 Task: Search one way flight ticket for 5 adults, 2 children, 1 infant in seat and 1 infant on lap in economy from Mosinee: Central Wisconsin Airport to Laramie: Laramie Regional Airport on 5-3-2023. Choice of flights is Emirates. Number of bags: 1 carry on bag. Price is upto 78000. Outbound departure time preference is 14:15.
Action: Mouse moved to (386, 333)
Screenshot: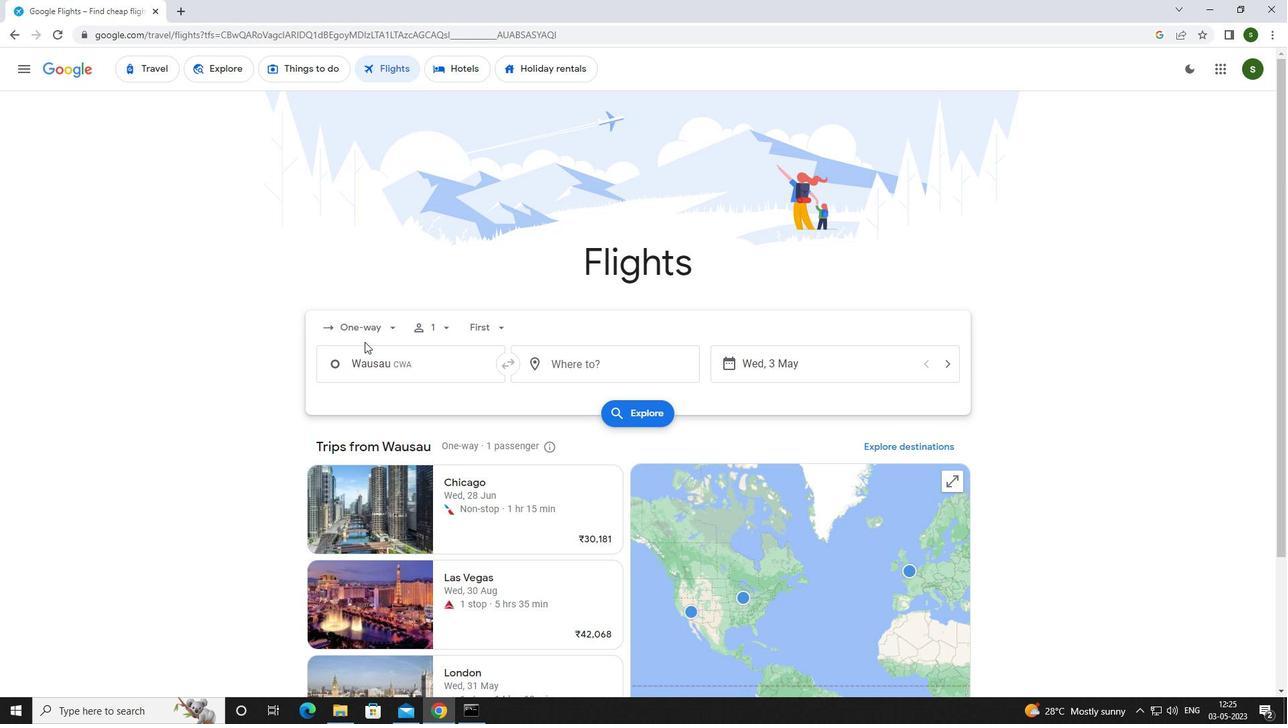 
Action: Mouse pressed left at (386, 333)
Screenshot: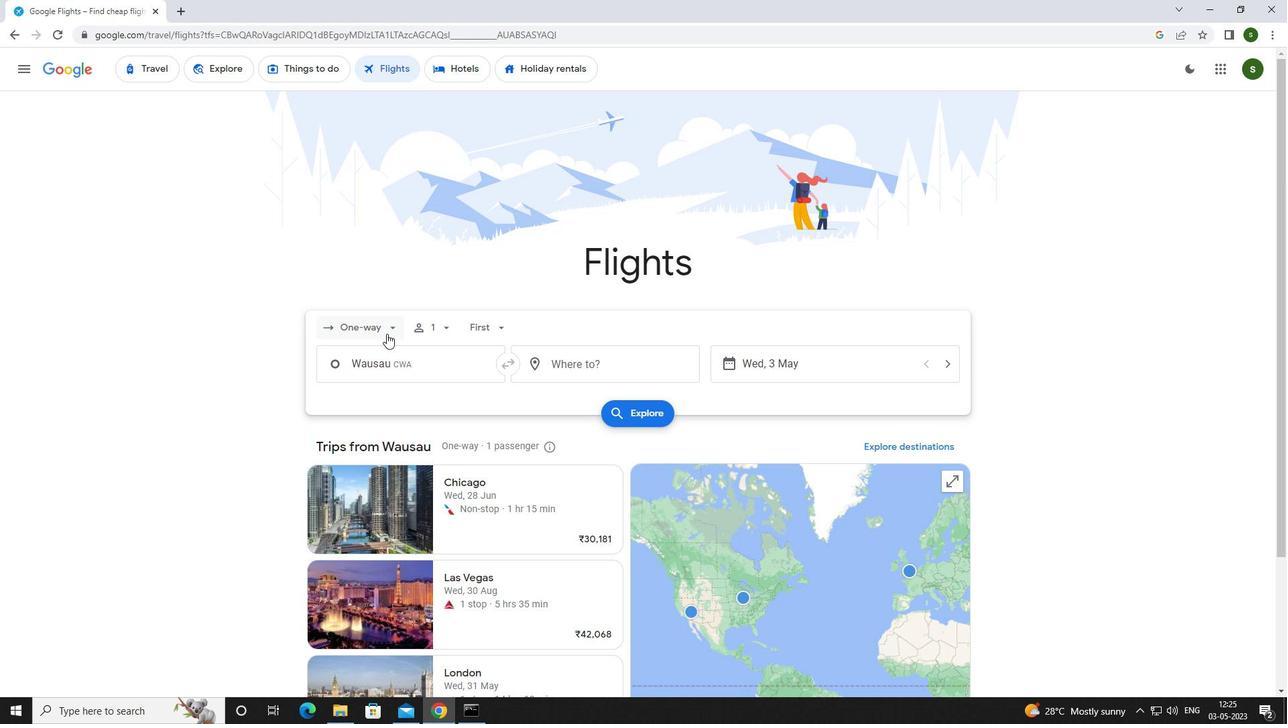 
Action: Mouse moved to (385, 390)
Screenshot: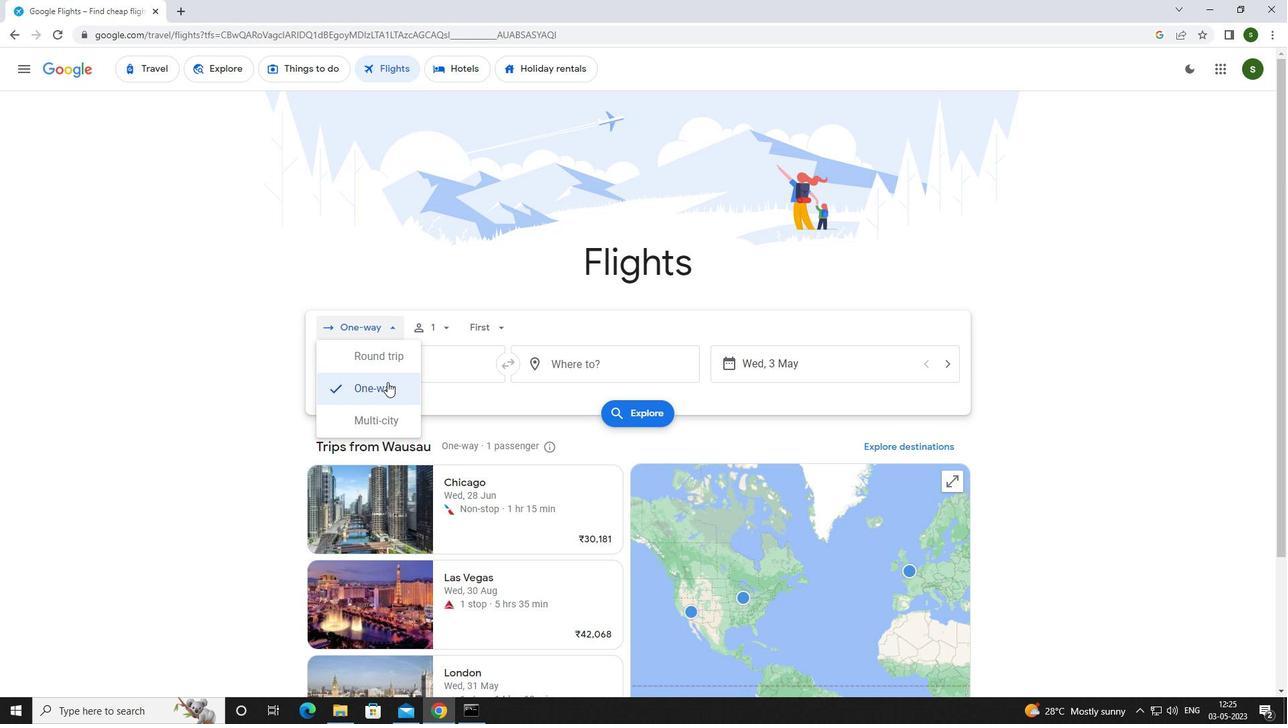 
Action: Mouse pressed left at (385, 390)
Screenshot: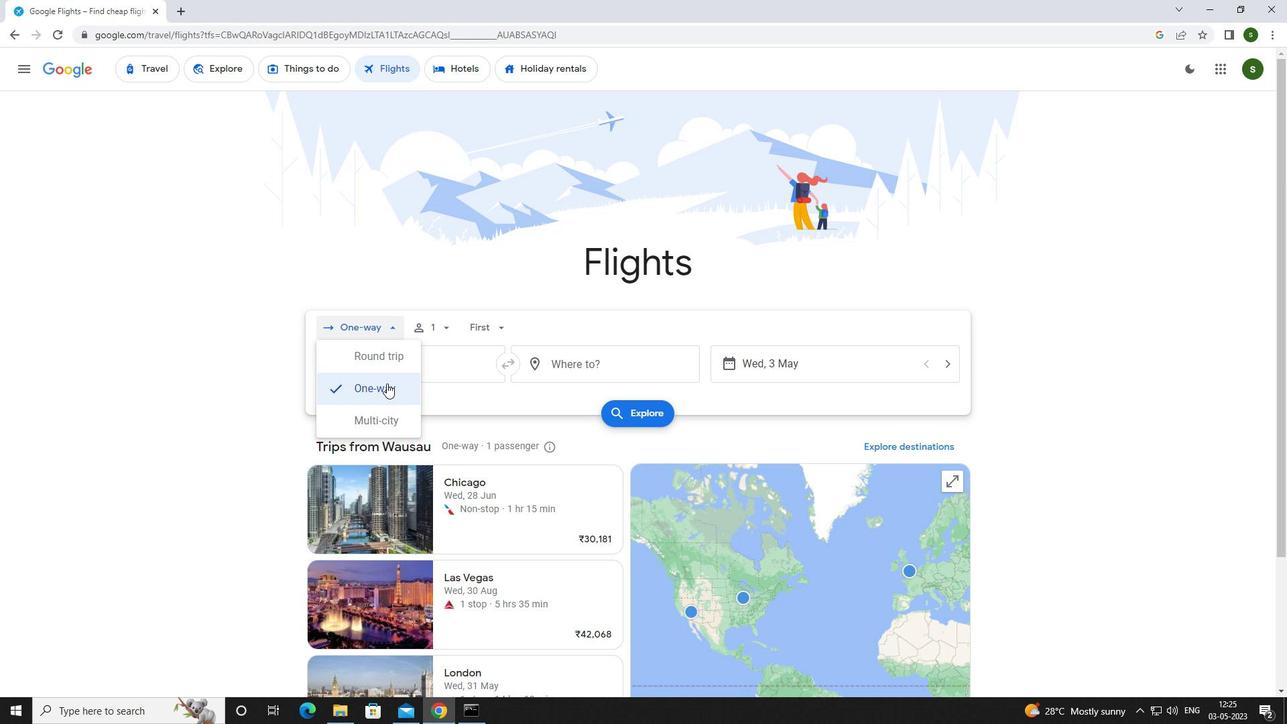 
Action: Mouse moved to (442, 327)
Screenshot: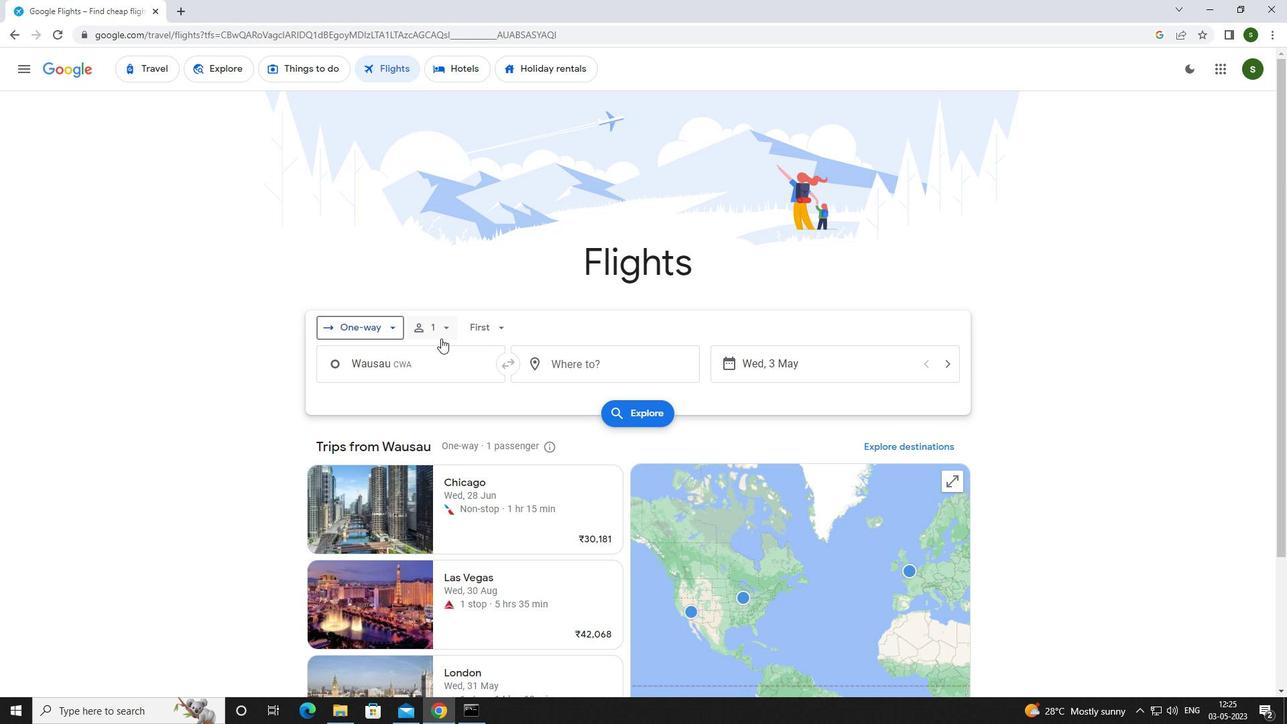
Action: Mouse pressed left at (442, 327)
Screenshot: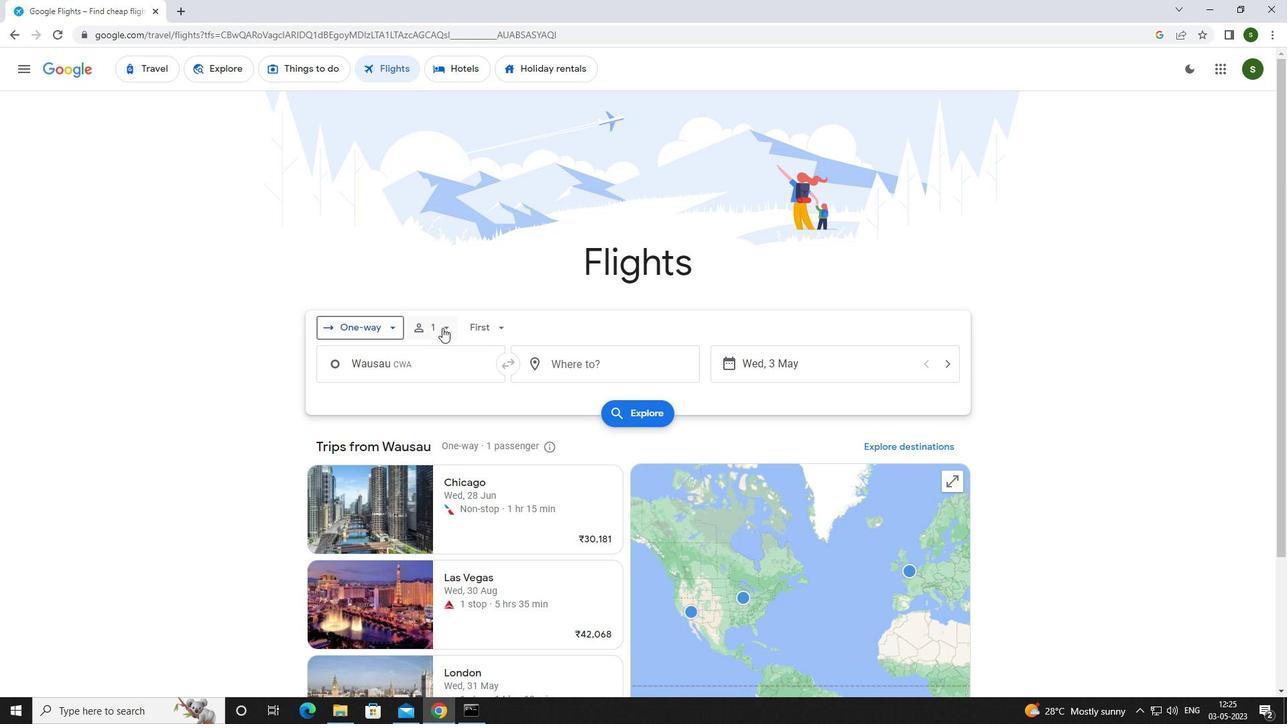 
Action: Mouse moved to (545, 360)
Screenshot: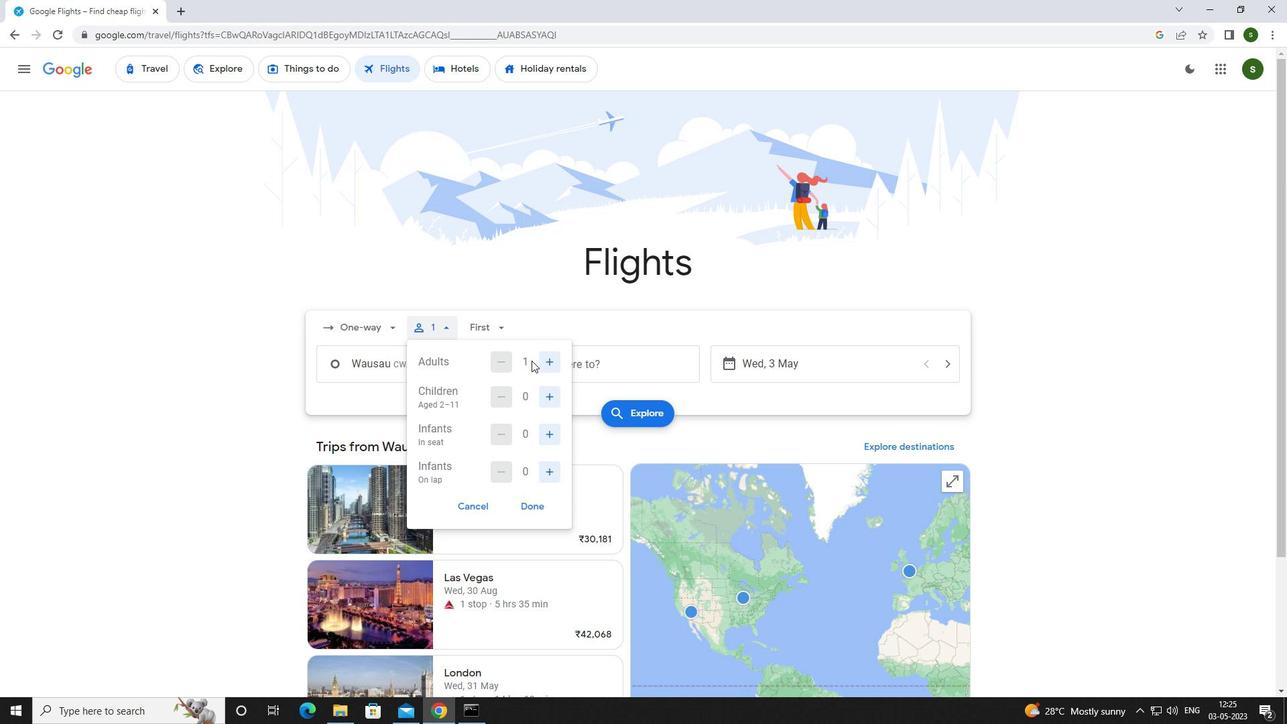 
Action: Mouse pressed left at (545, 360)
Screenshot: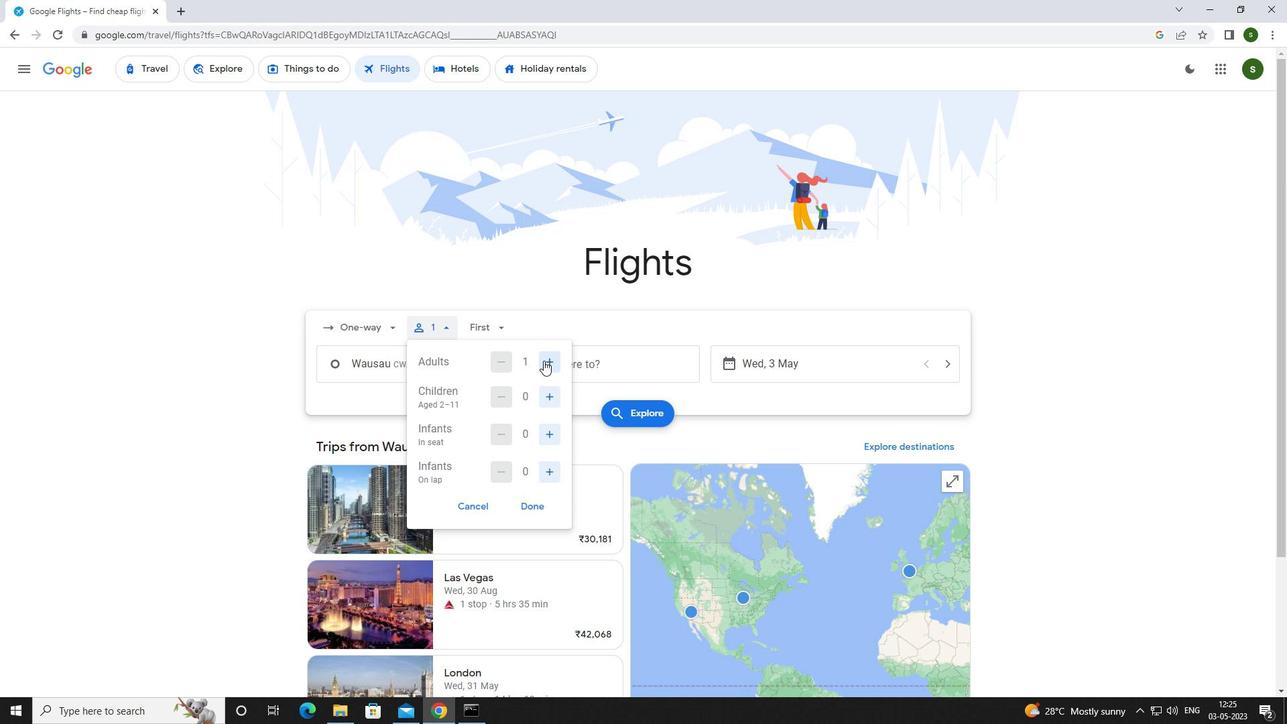
Action: Mouse pressed left at (545, 360)
Screenshot: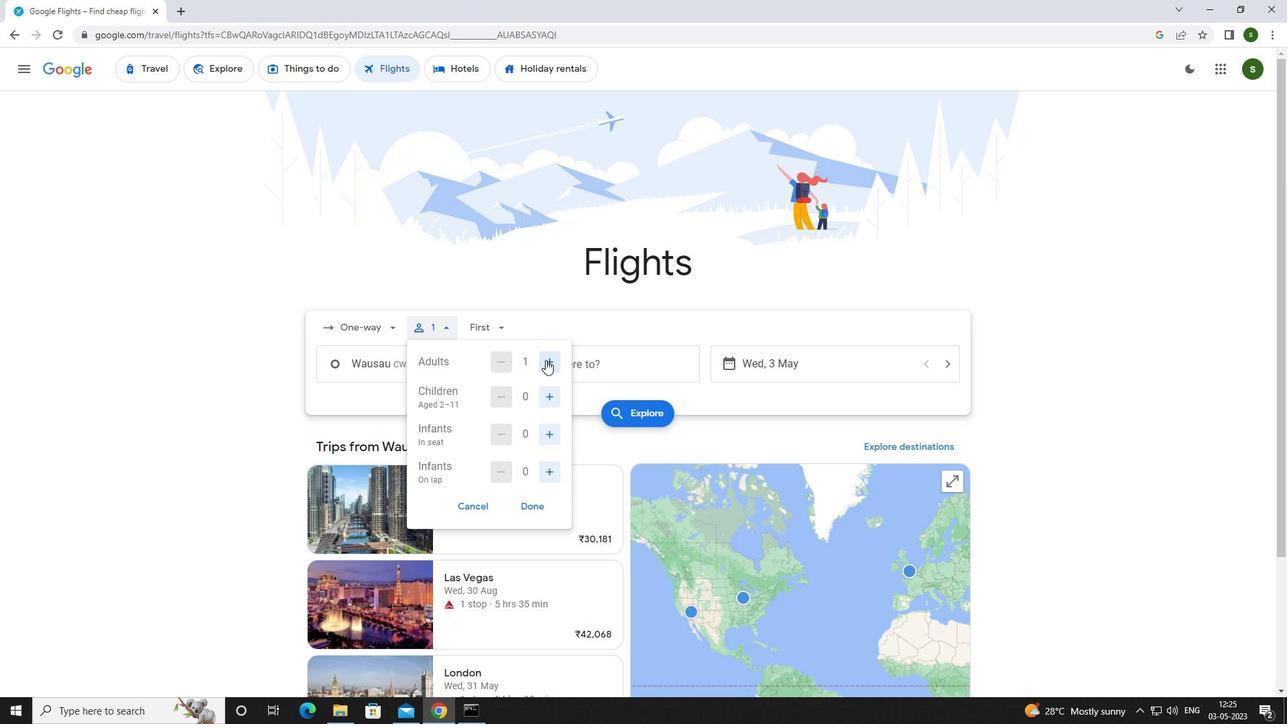 
Action: Mouse pressed left at (545, 360)
Screenshot: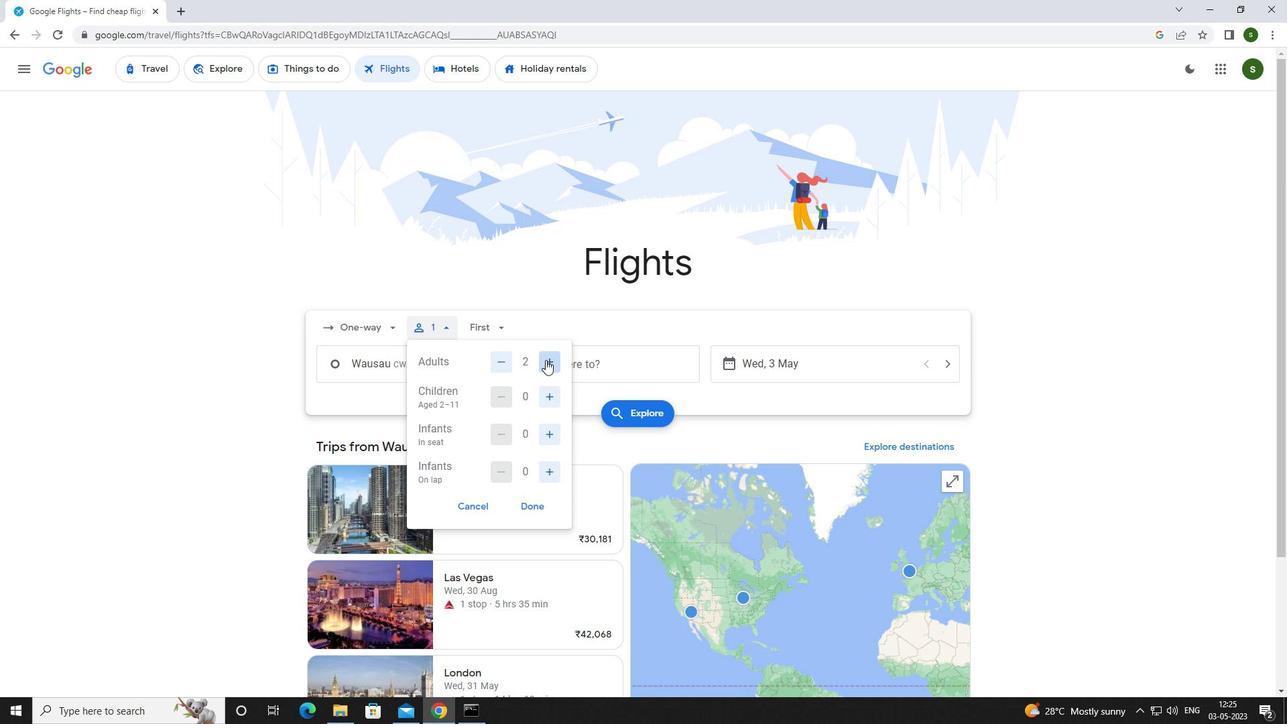 
Action: Mouse pressed left at (545, 360)
Screenshot: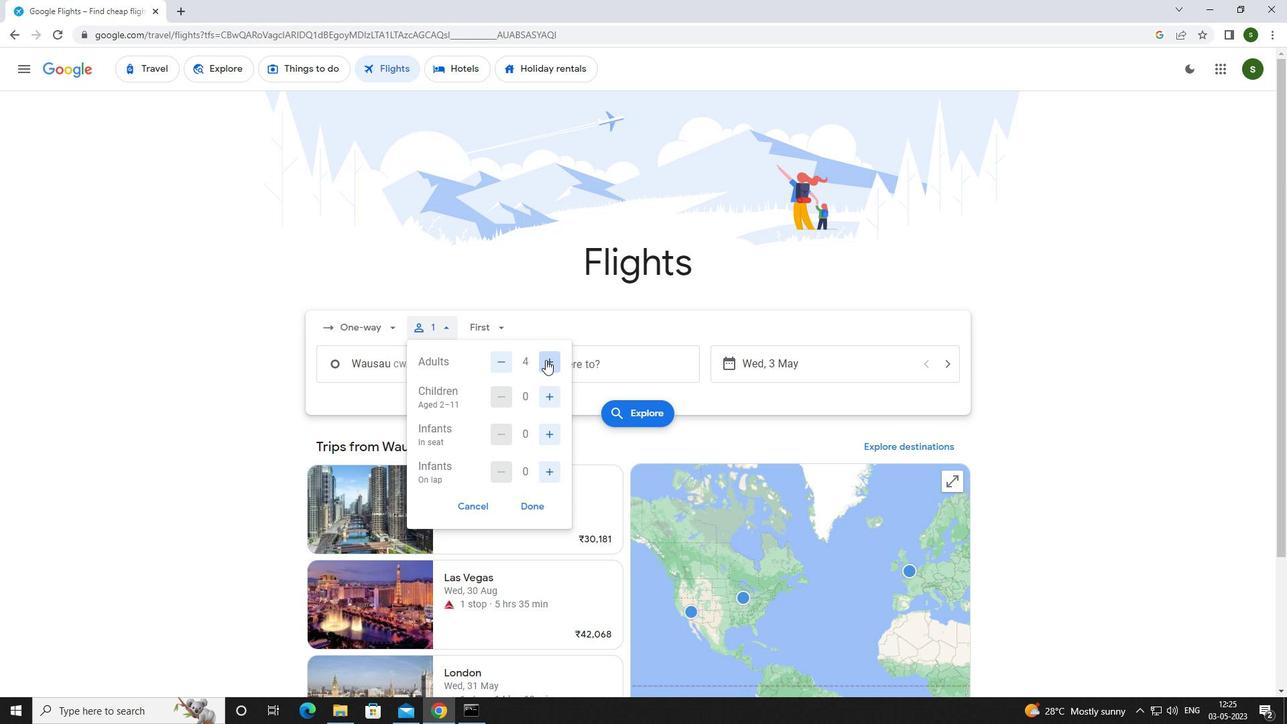 
Action: Mouse moved to (549, 393)
Screenshot: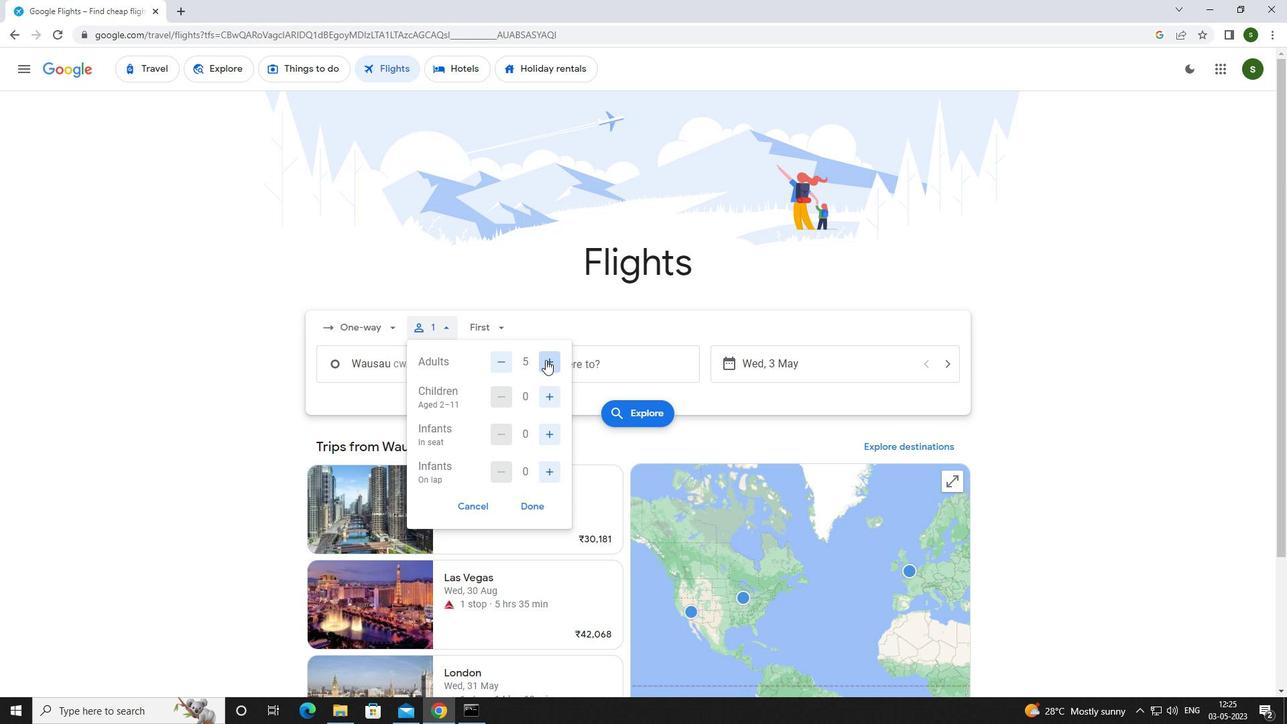 
Action: Mouse pressed left at (549, 393)
Screenshot: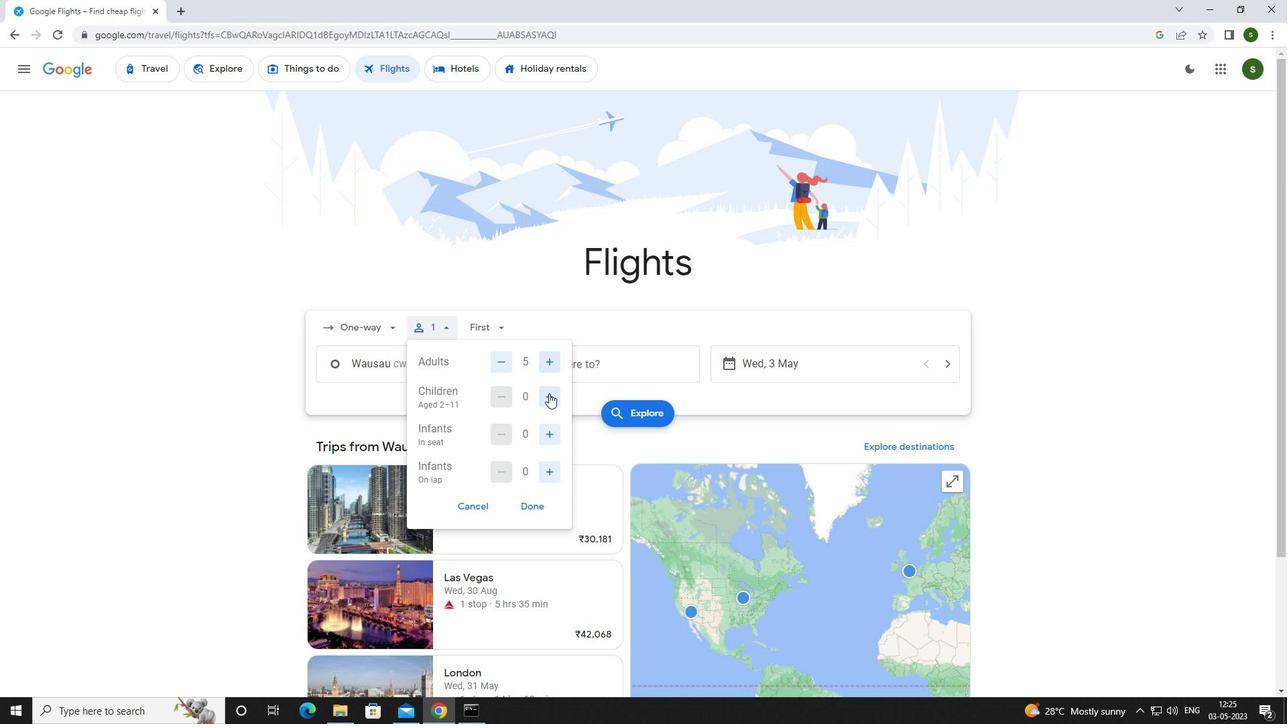 
Action: Mouse pressed left at (549, 393)
Screenshot: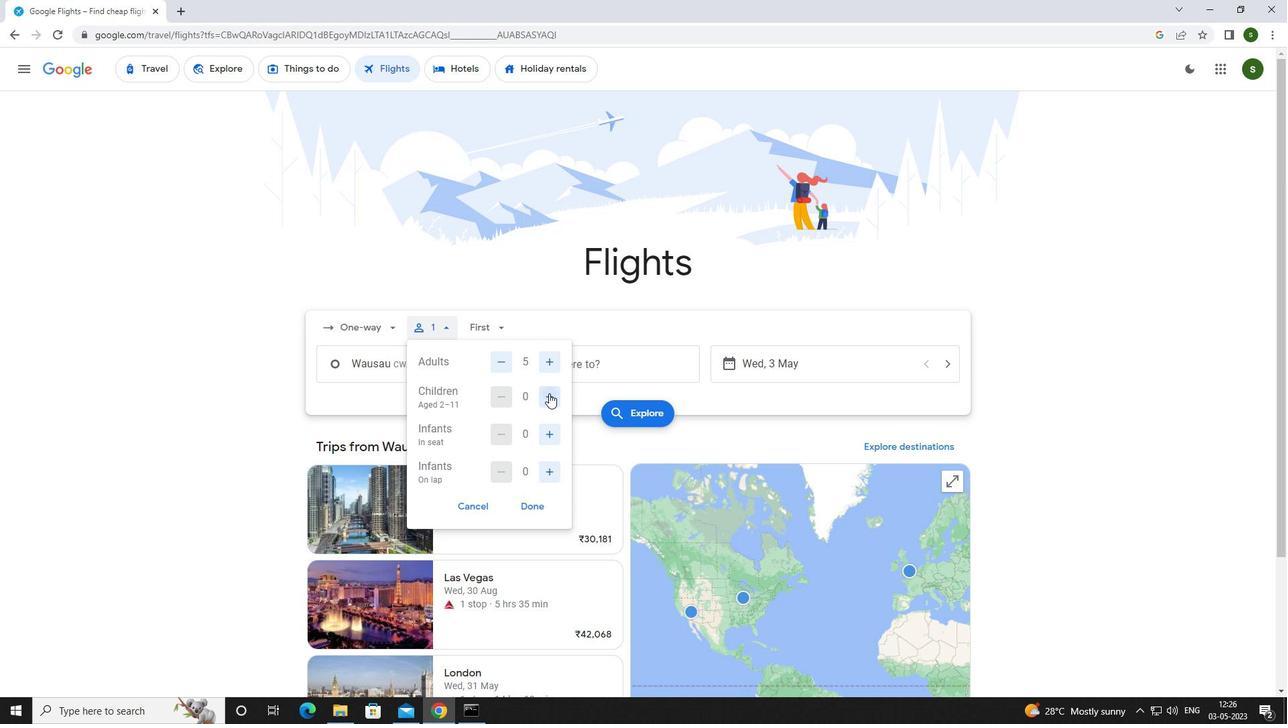 
Action: Mouse moved to (545, 431)
Screenshot: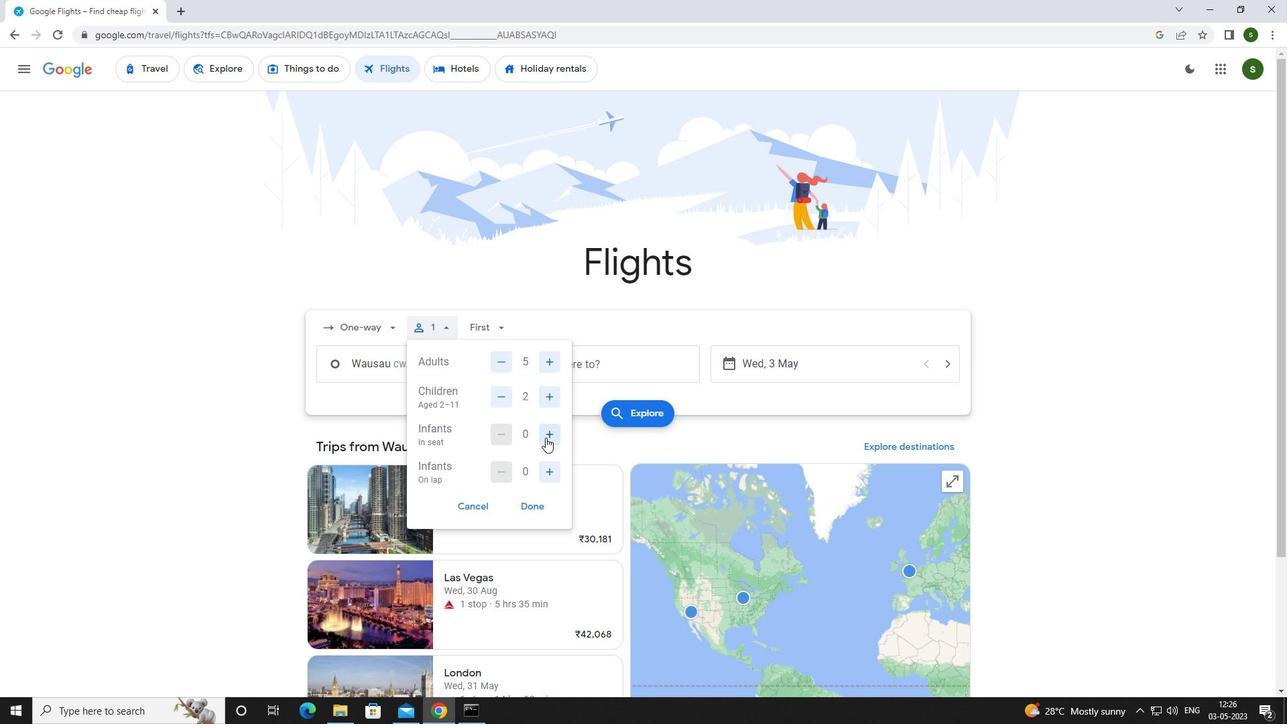 
Action: Mouse pressed left at (545, 431)
Screenshot: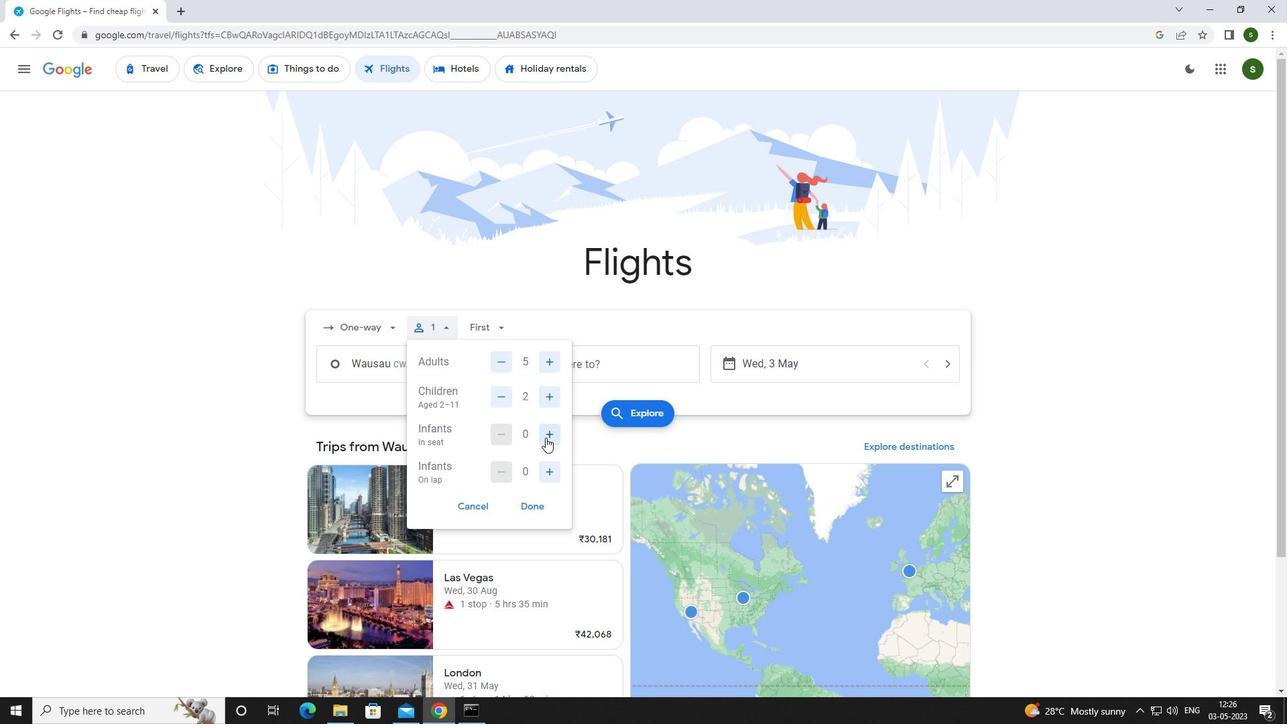 
Action: Mouse moved to (549, 468)
Screenshot: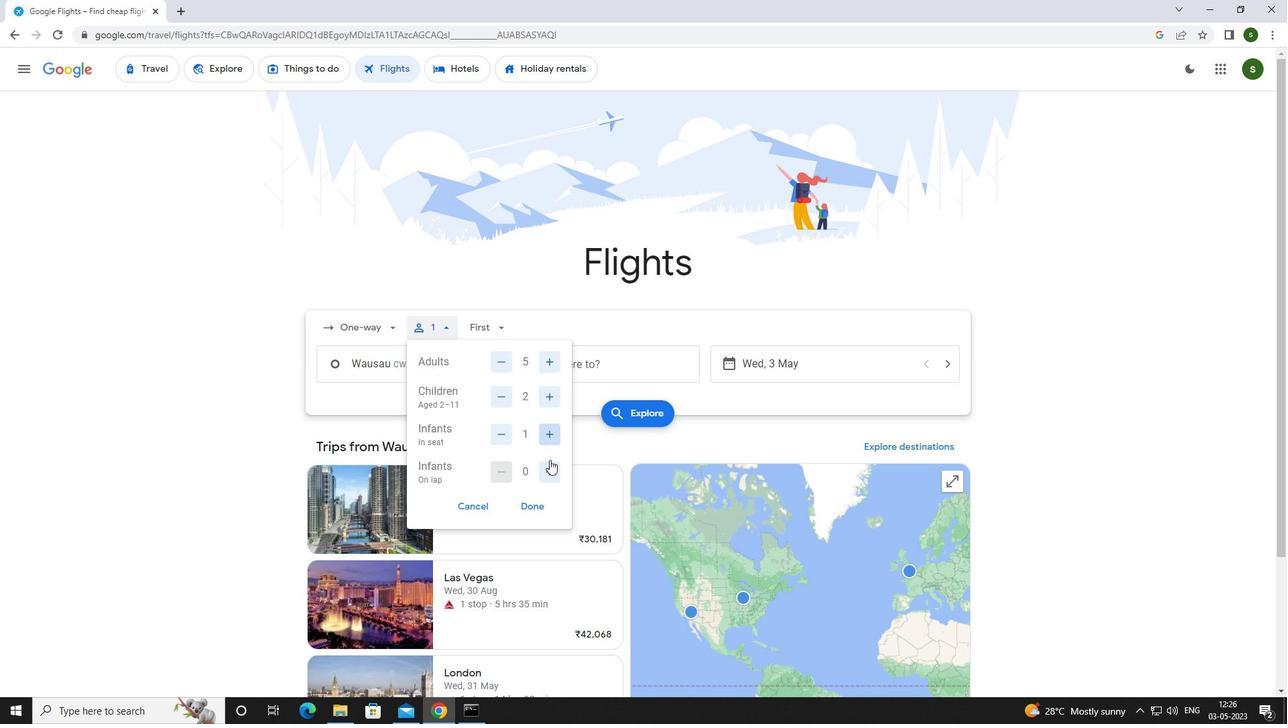 
Action: Mouse pressed left at (549, 468)
Screenshot: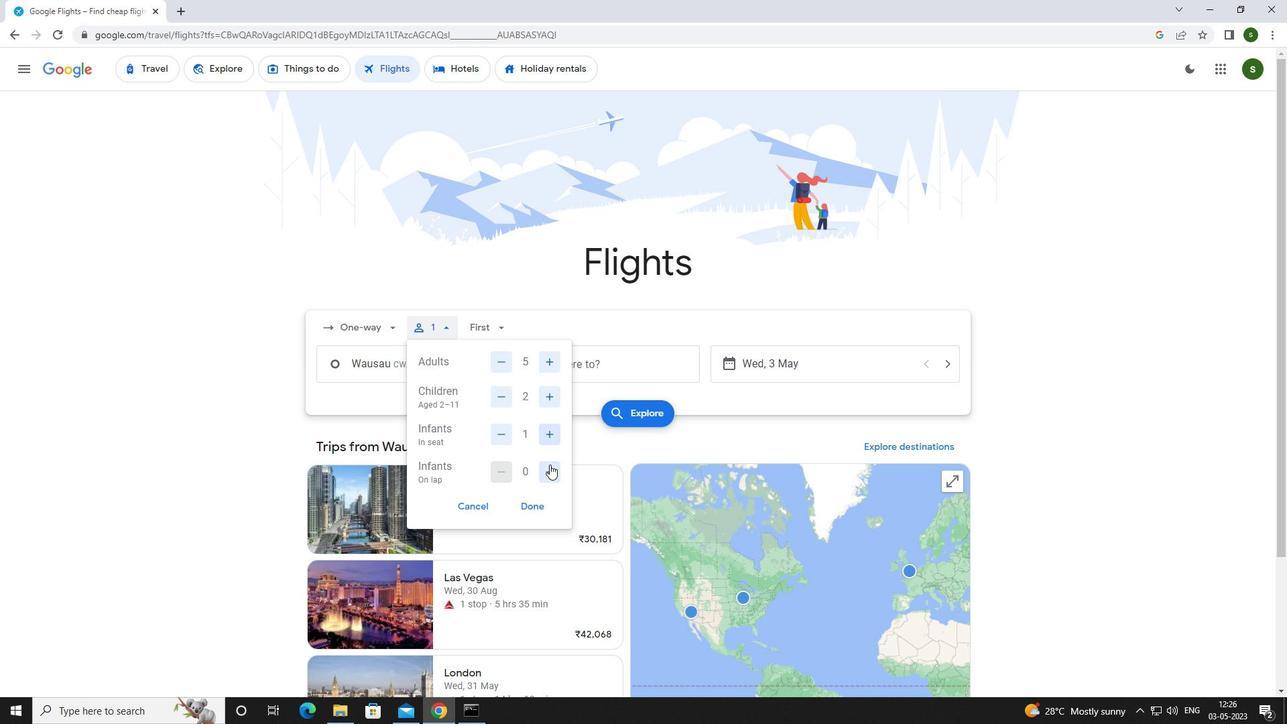 
Action: Mouse moved to (506, 327)
Screenshot: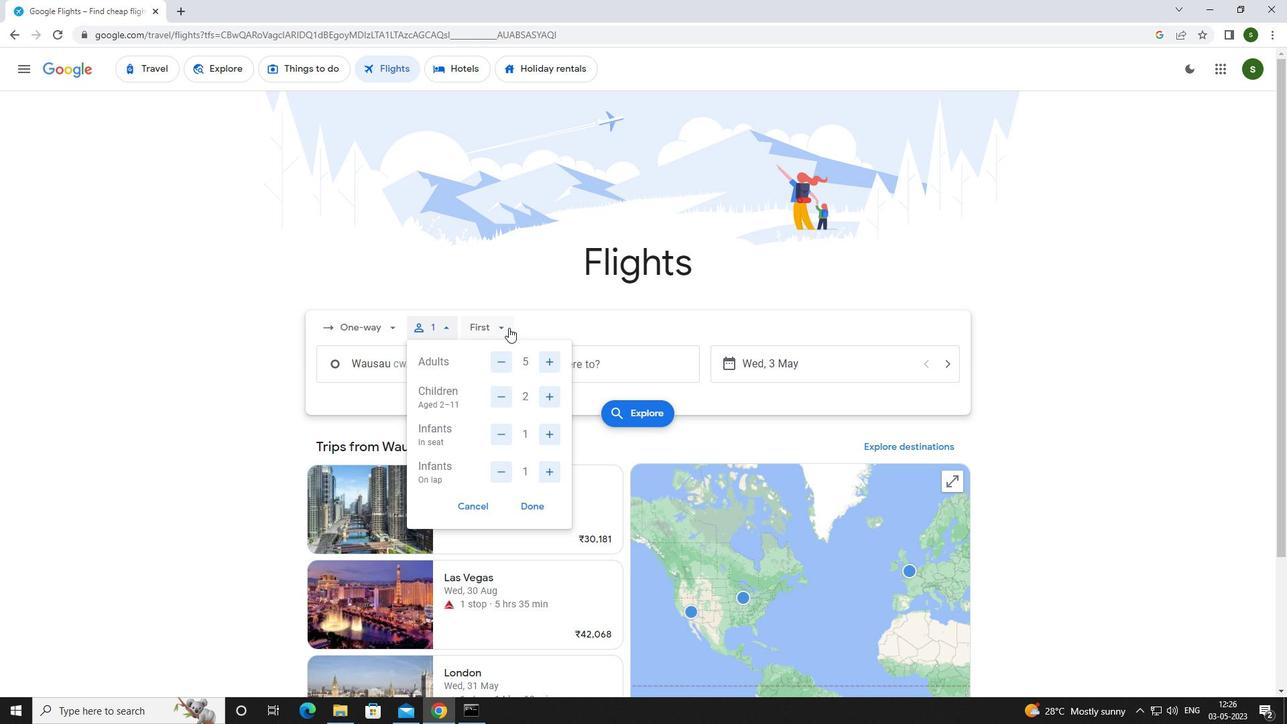 
Action: Mouse pressed left at (506, 327)
Screenshot: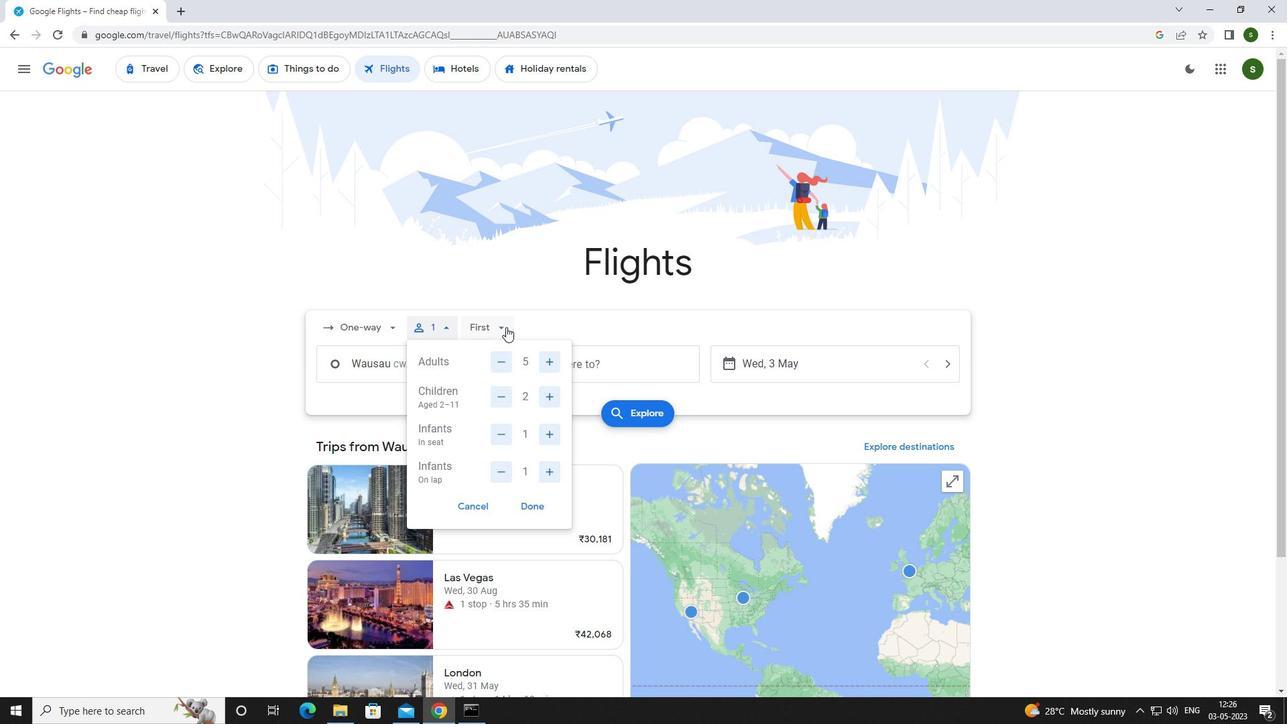 
Action: Mouse moved to (512, 356)
Screenshot: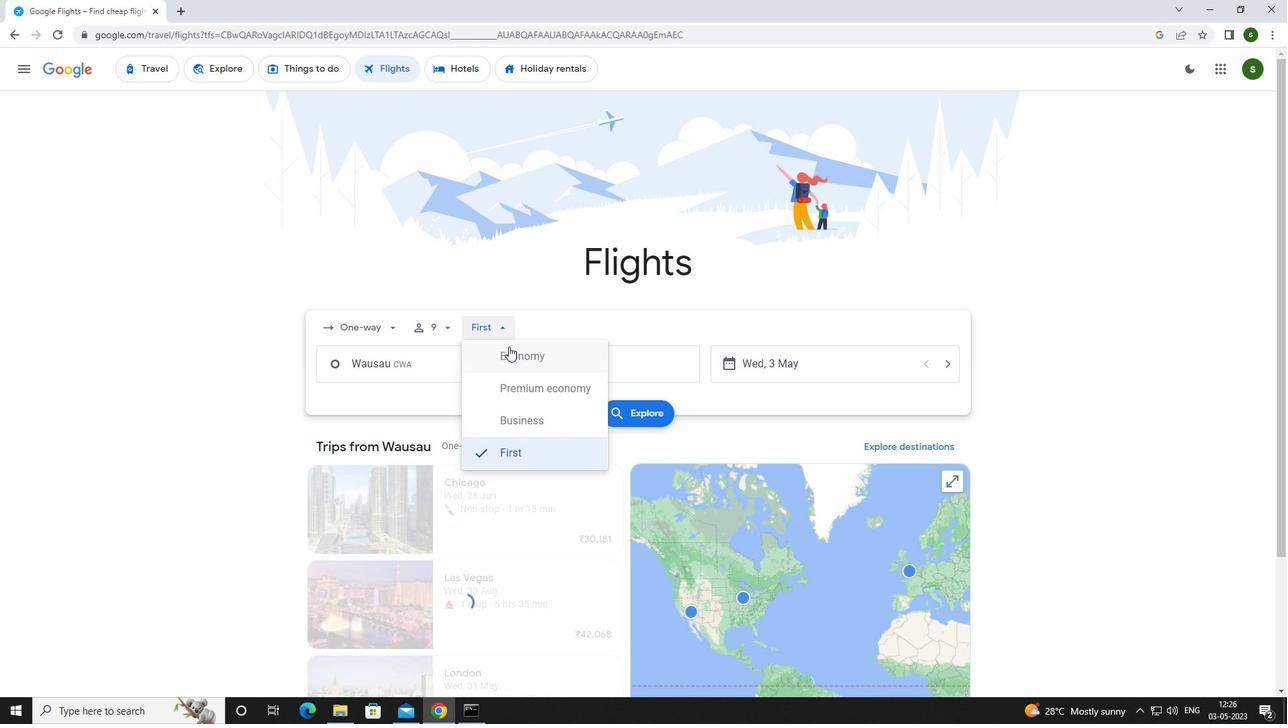 
Action: Mouse pressed left at (512, 356)
Screenshot: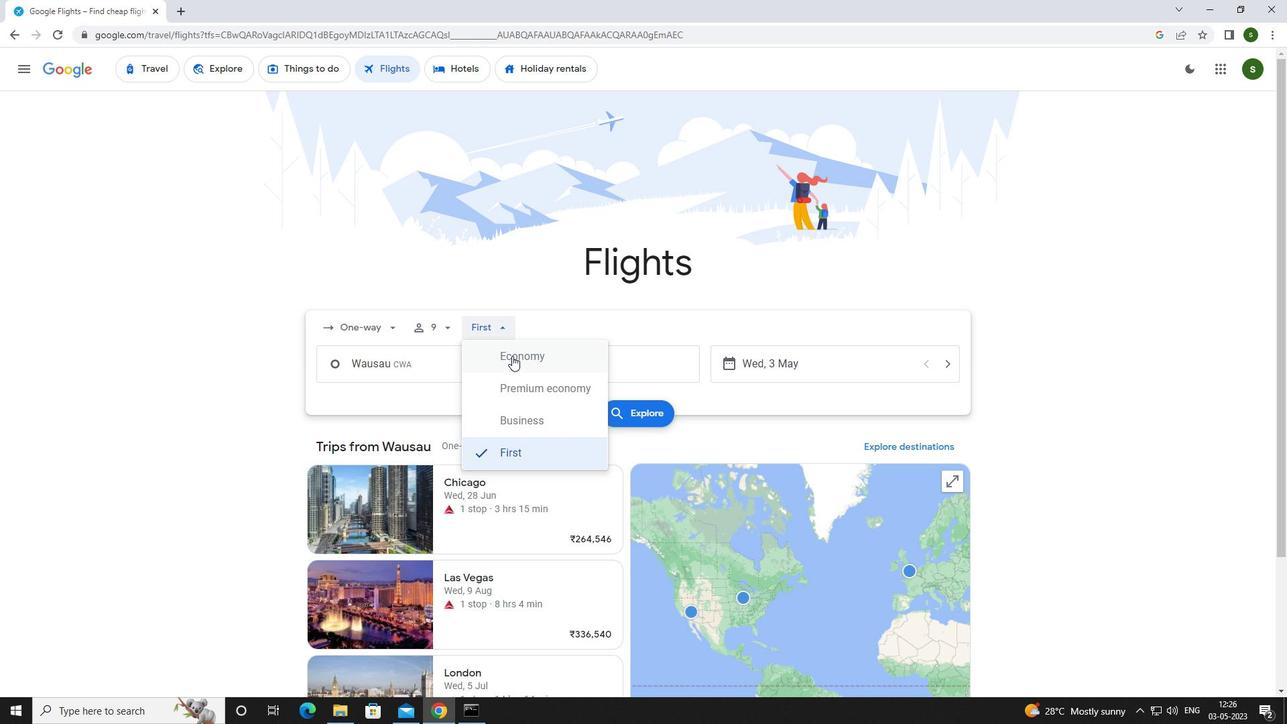 
Action: Mouse moved to (448, 367)
Screenshot: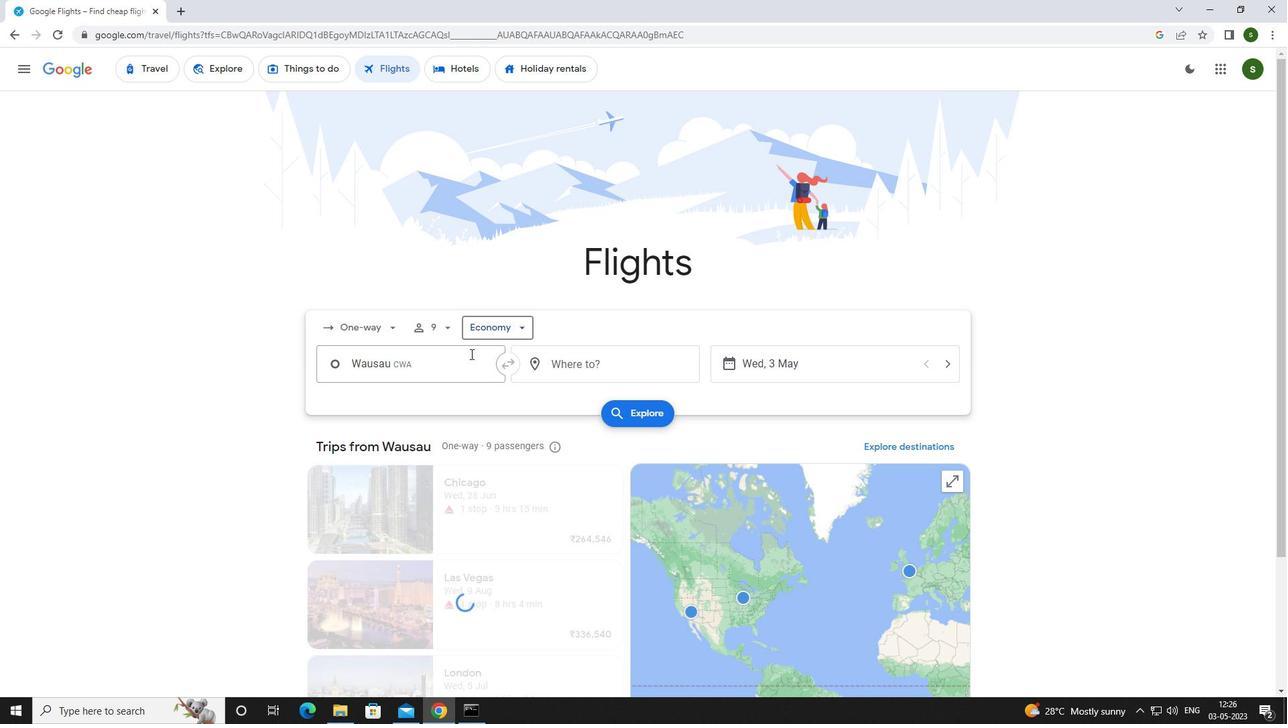 
Action: Mouse pressed left at (448, 367)
Screenshot: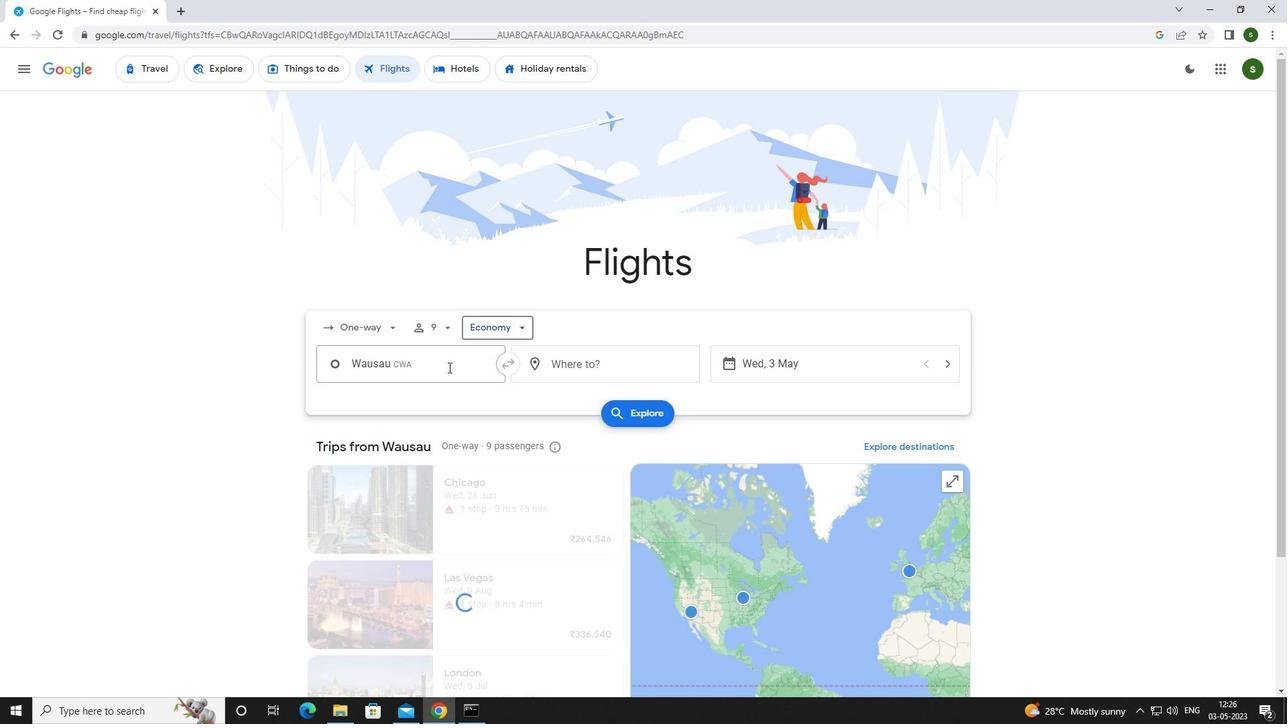 
Action: Key pressed m<Key.backspace><Key.caps_lock>m<Key.caps_lock>osin
Screenshot: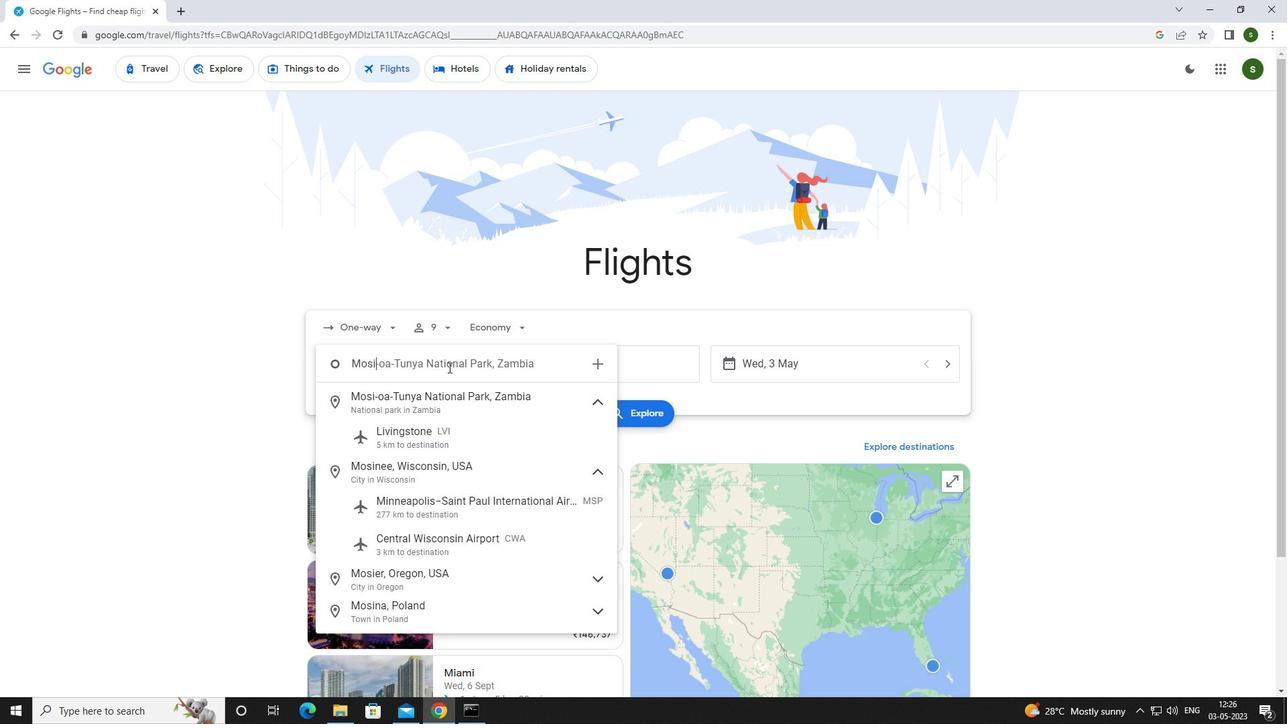 
Action: Mouse moved to (445, 482)
Screenshot: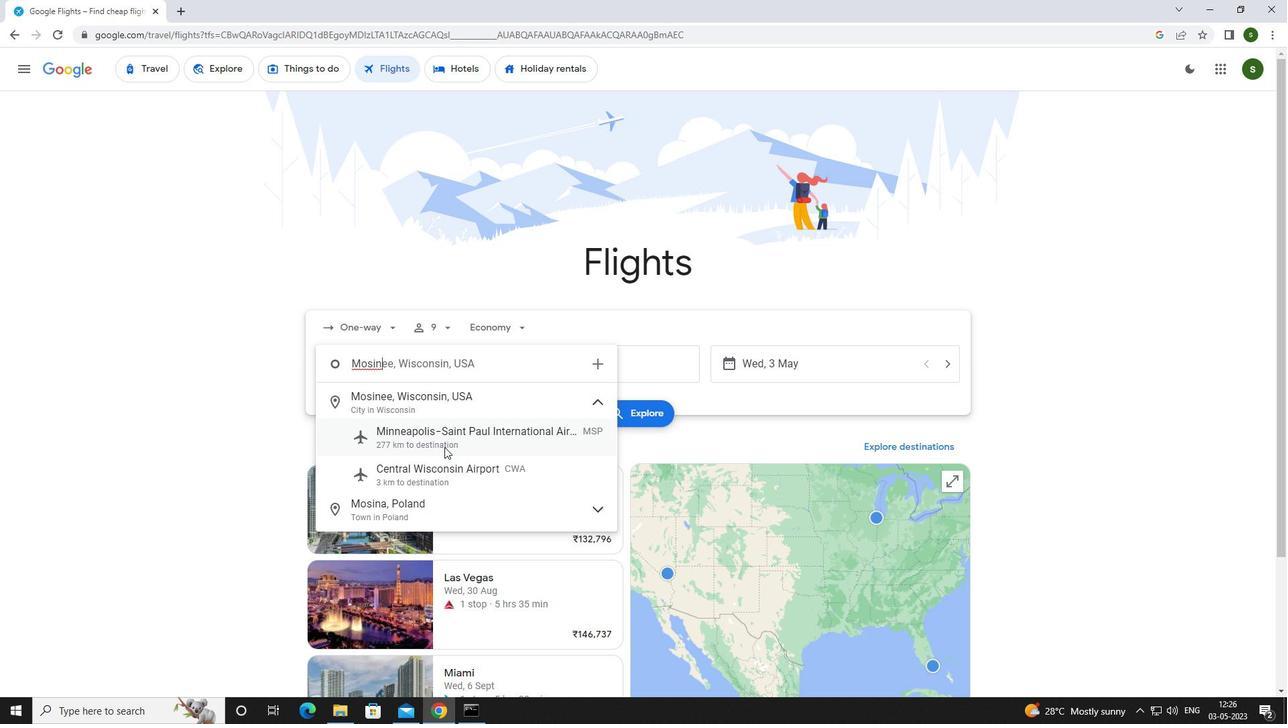 
Action: Mouse pressed left at (445, 482)
Screenshot: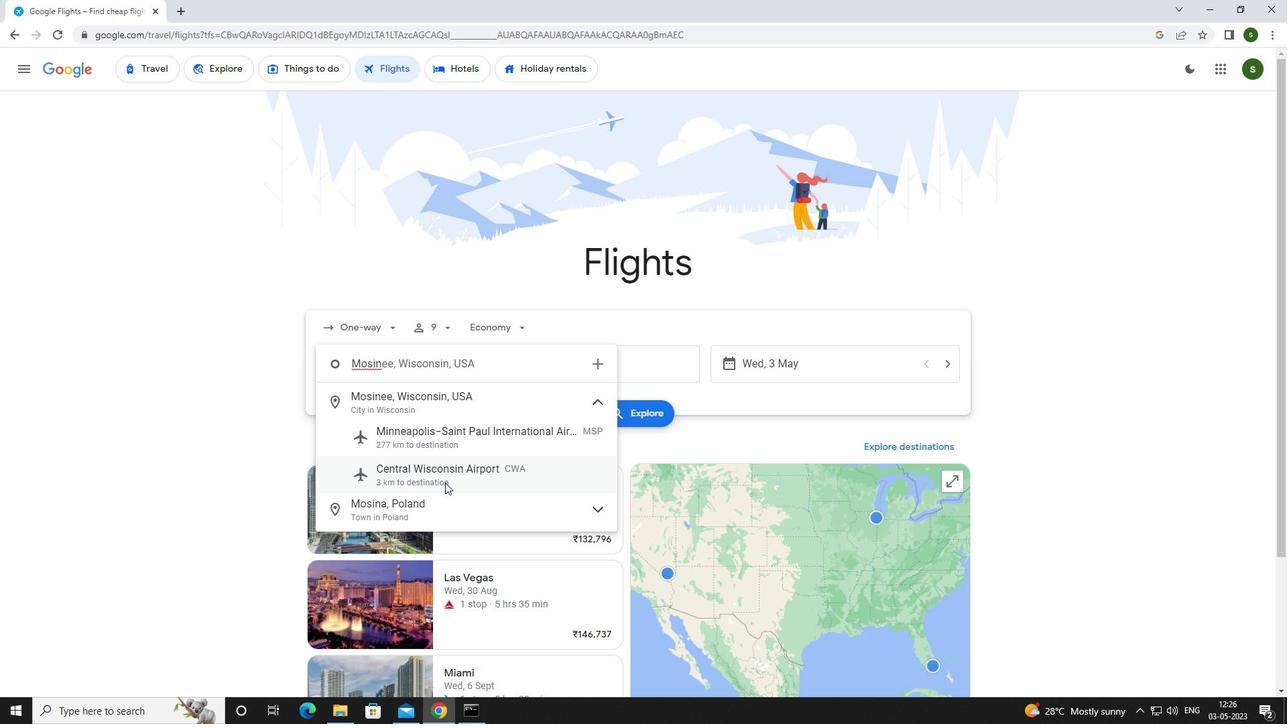
Action: Mouse moved to (572, 370)
Screenshot: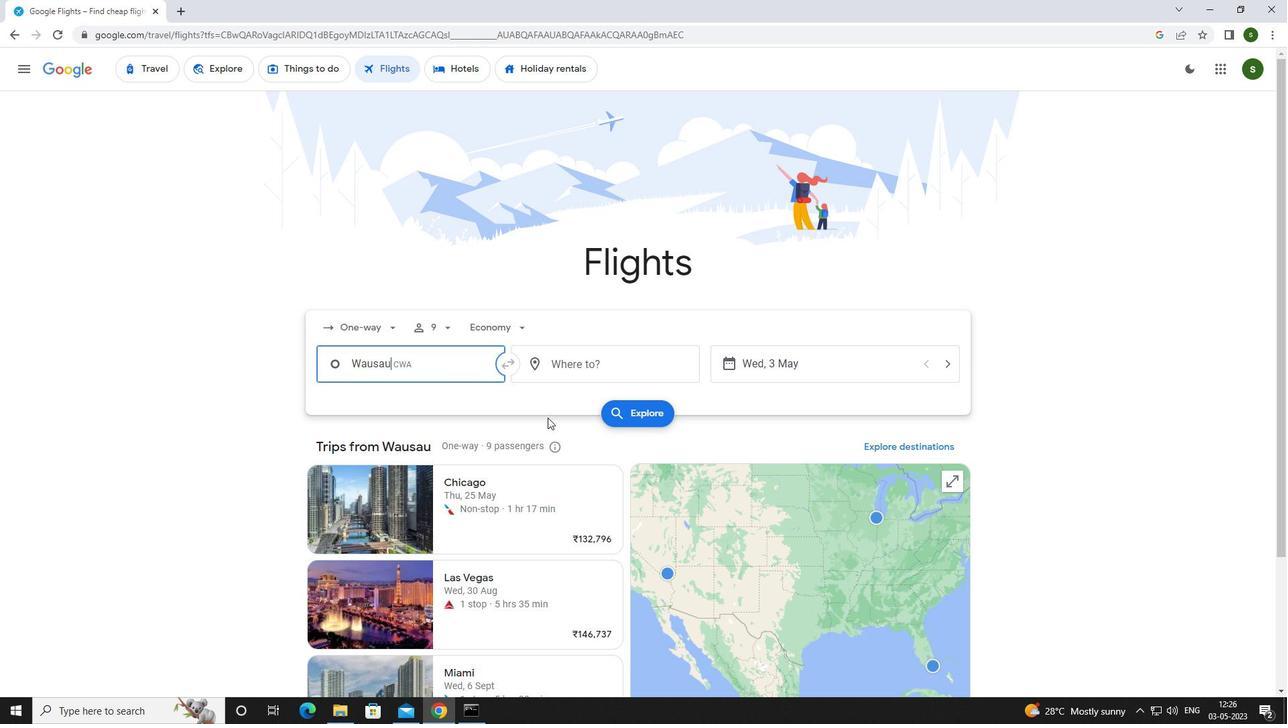 
Action: Mouse pressed left at (572, 370)
Screenshot: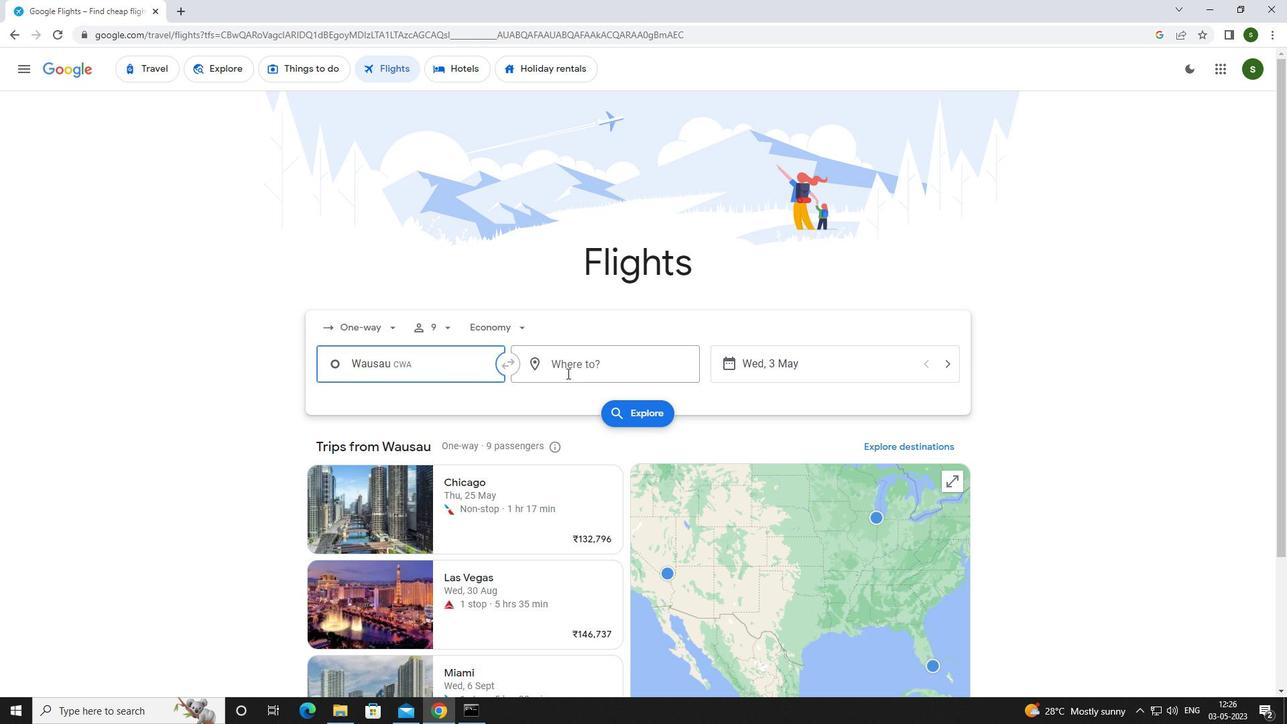 
Action: Mouse moved to (572, 374)
Screenshot: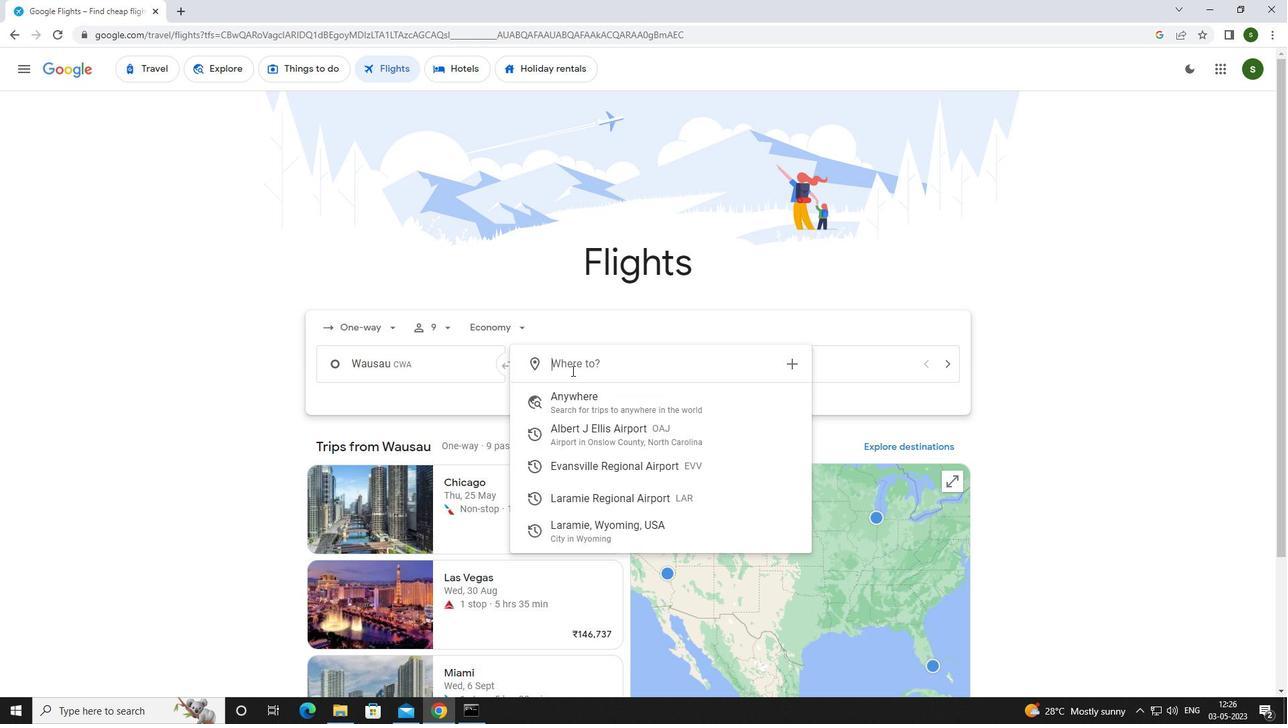 
Action: Key pressed <Key.caps_lock>l<Key.caps_lock>arami
Screenshot: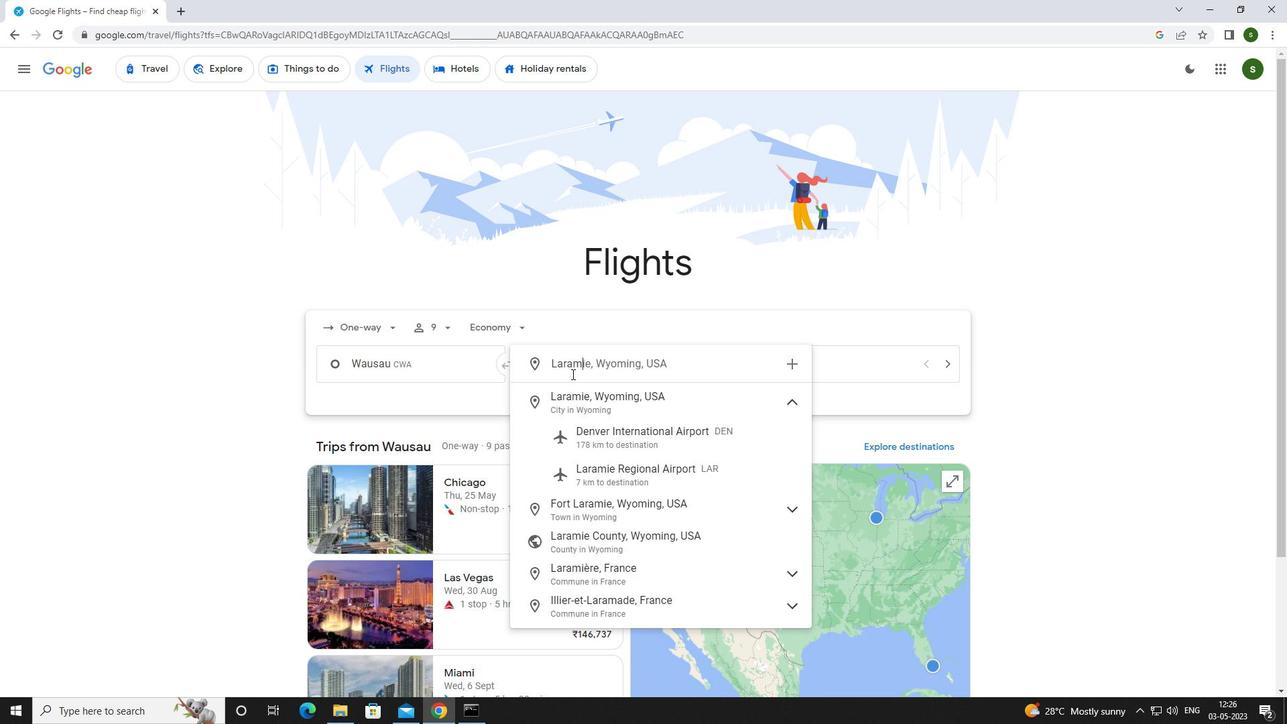 
Action: Mouse moved to (606, 470)
Screenshot: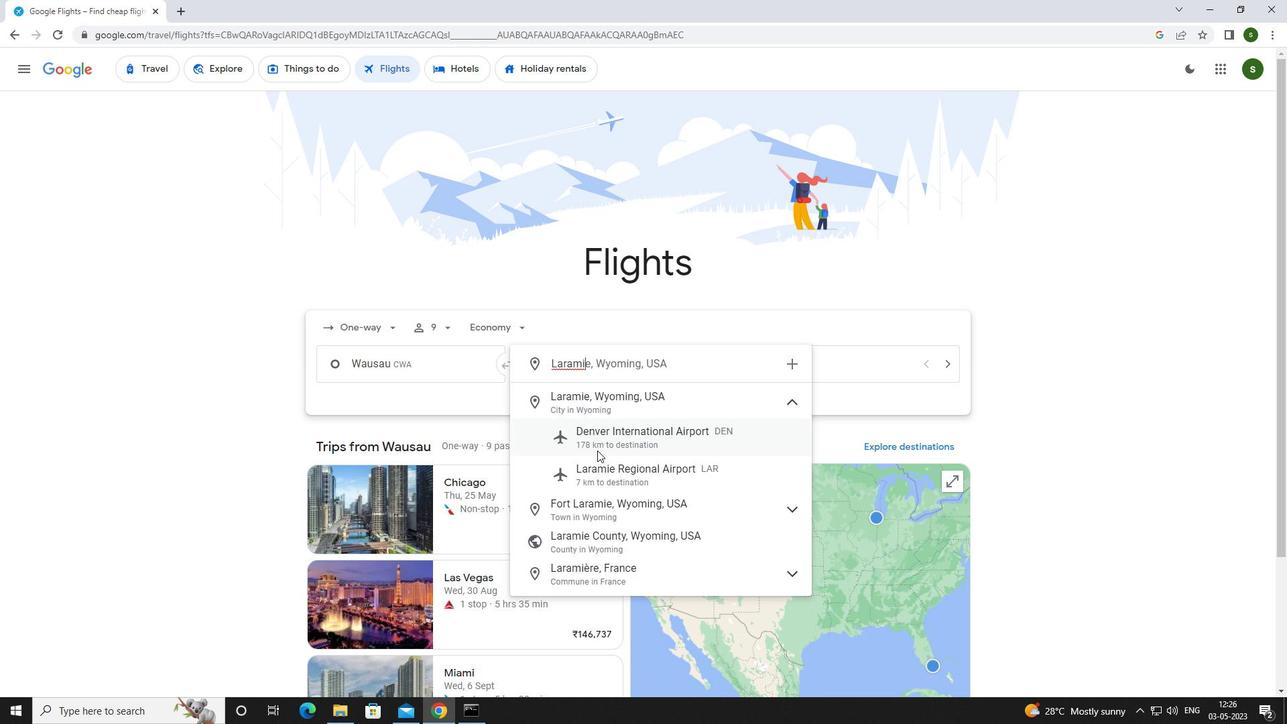 
Action: Mouse pressed left at (606, 470)
Screenshot: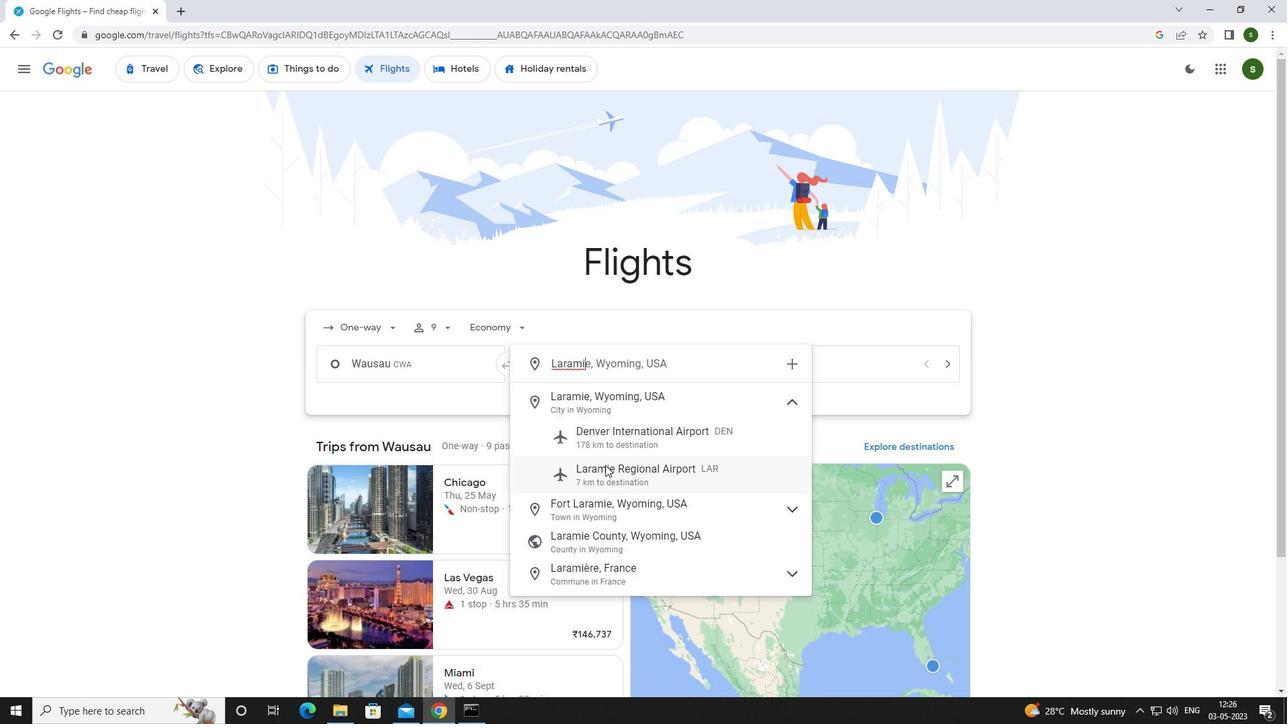 
Action: Mouse moved to (820, 360)
Screenshot: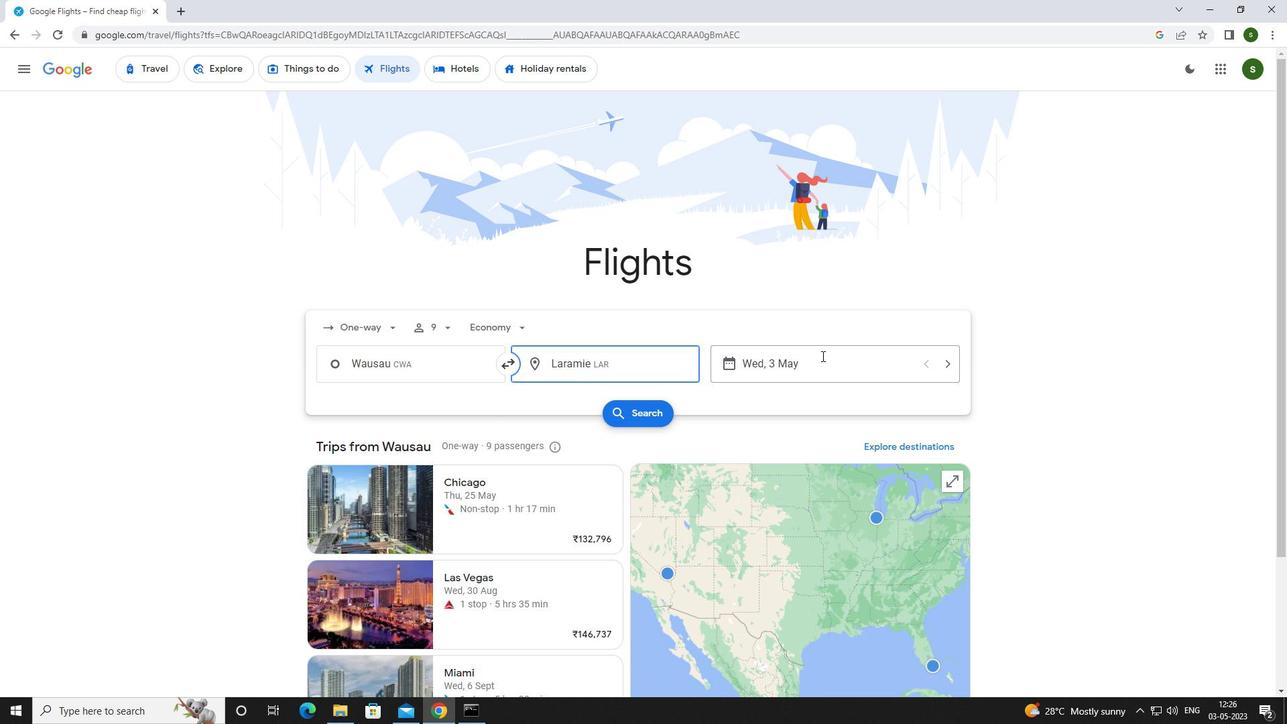 
Action: Mouse pressed left at (820, 360)
Screenshot: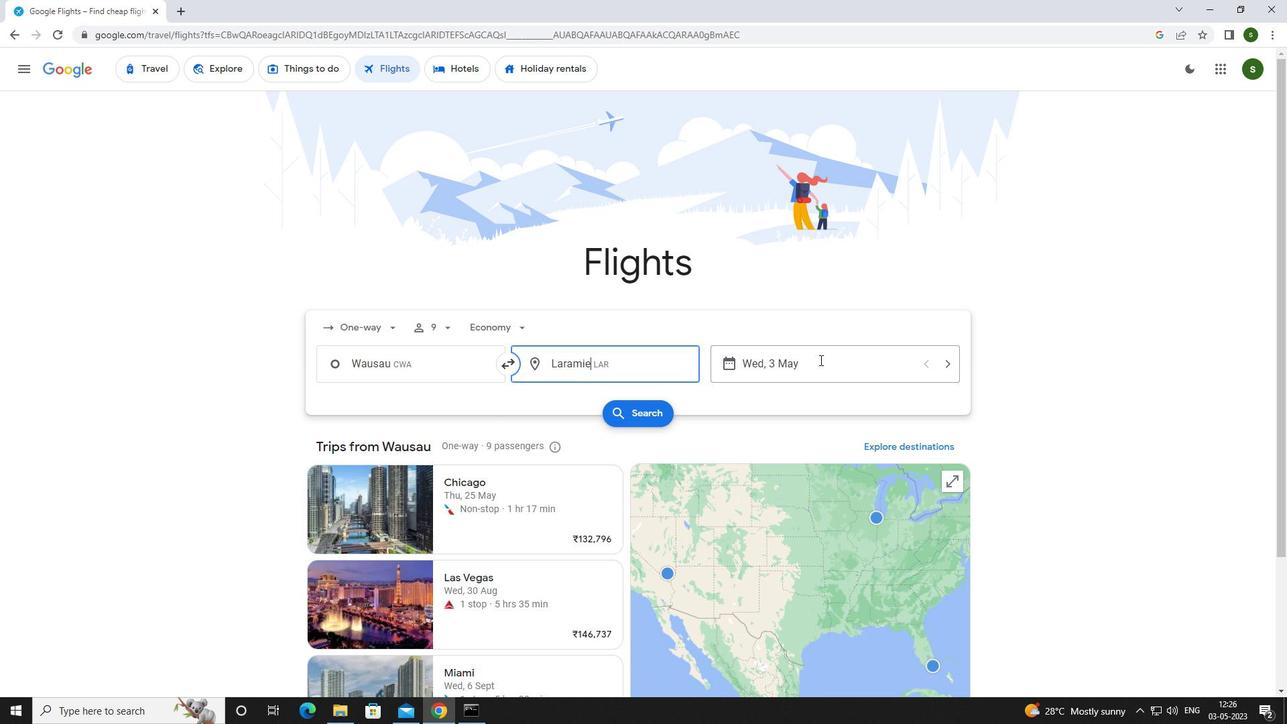 
Action: Mouse moved to (570, 455)
Screenshot: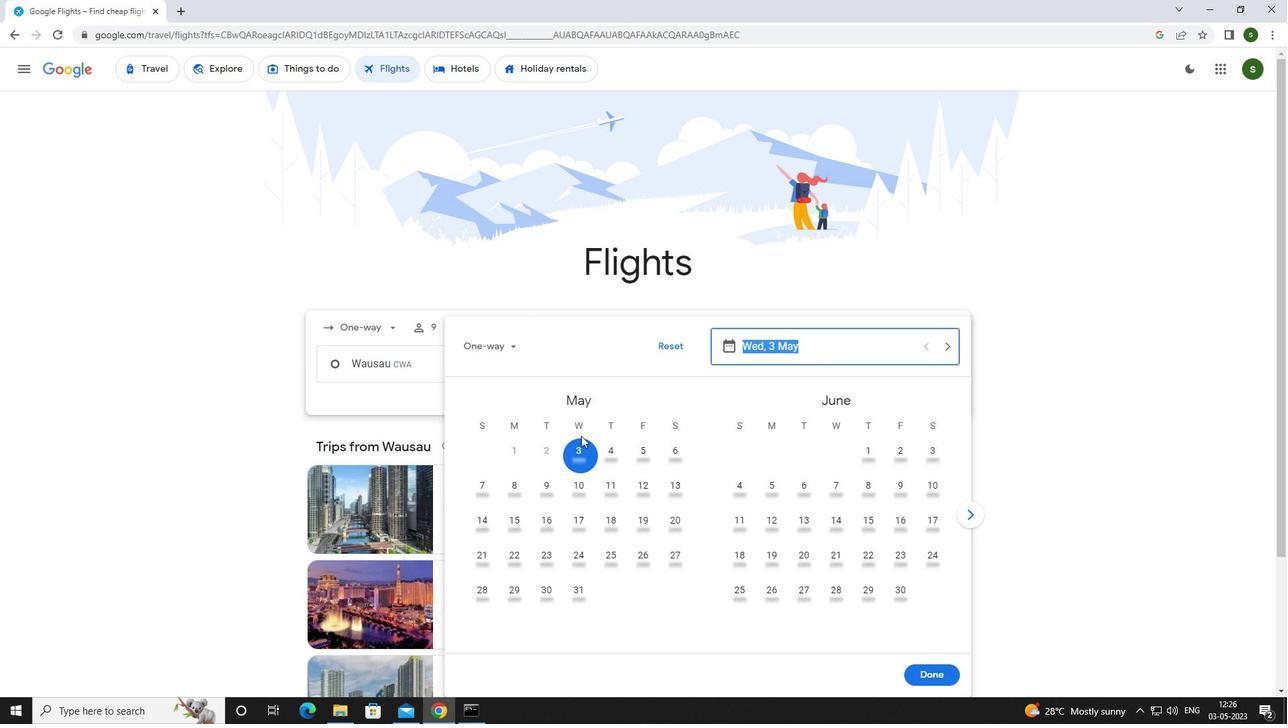 
Action: Mouse pressed left at (570, 455)
Screenshot: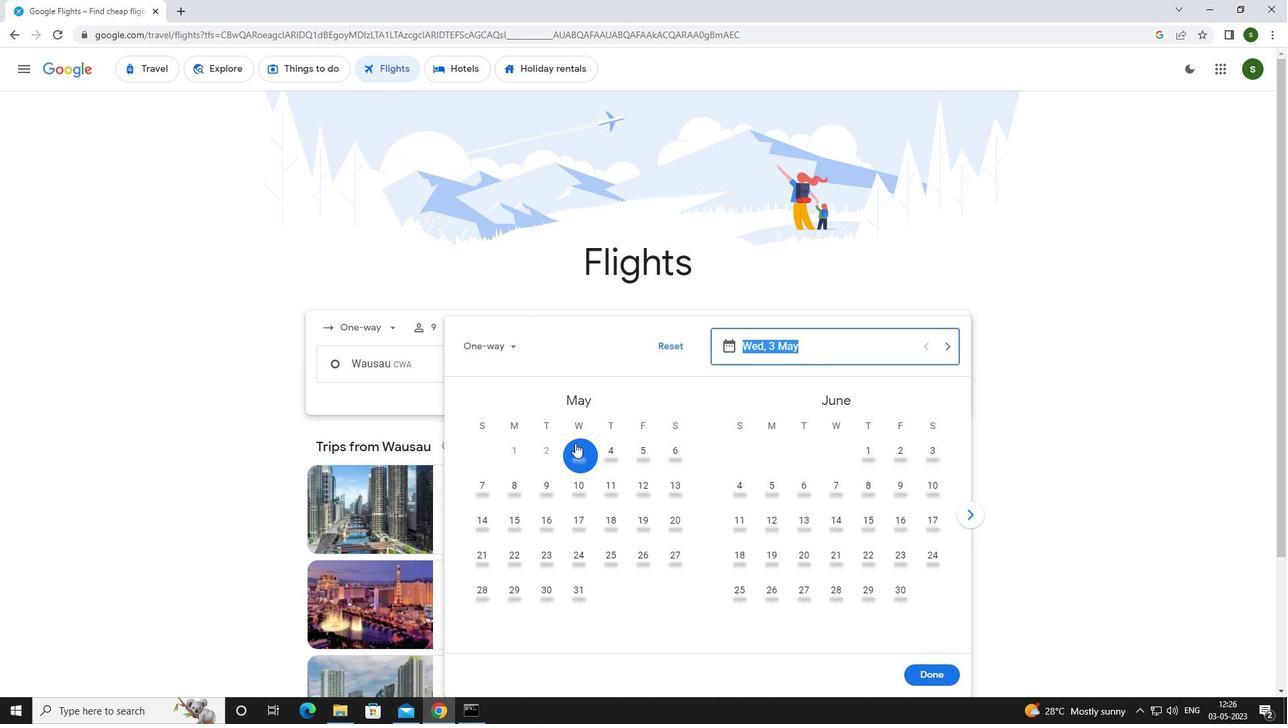 
Action: Mouse moved to (926, 669)
Screenshot: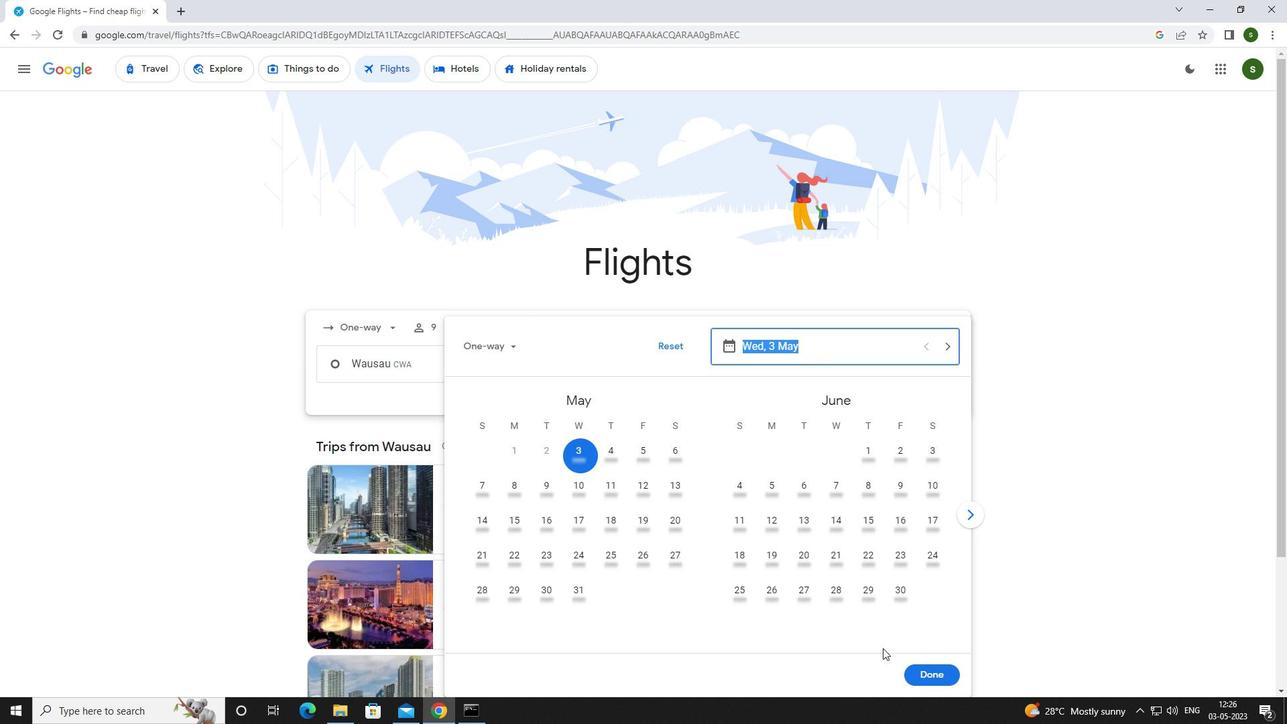 
Action: Mouse pressed left at (926, 669)
Screenshot: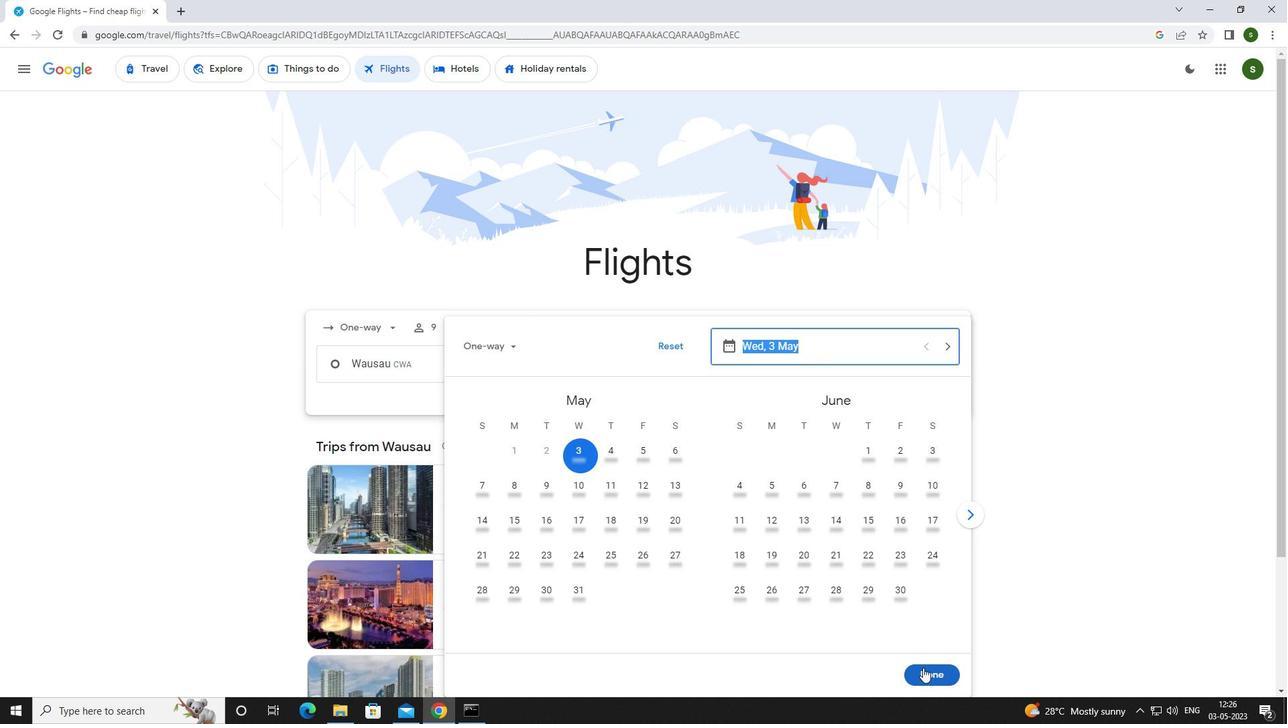 
Action: Mouse moved to (641, 419)
Screenshot: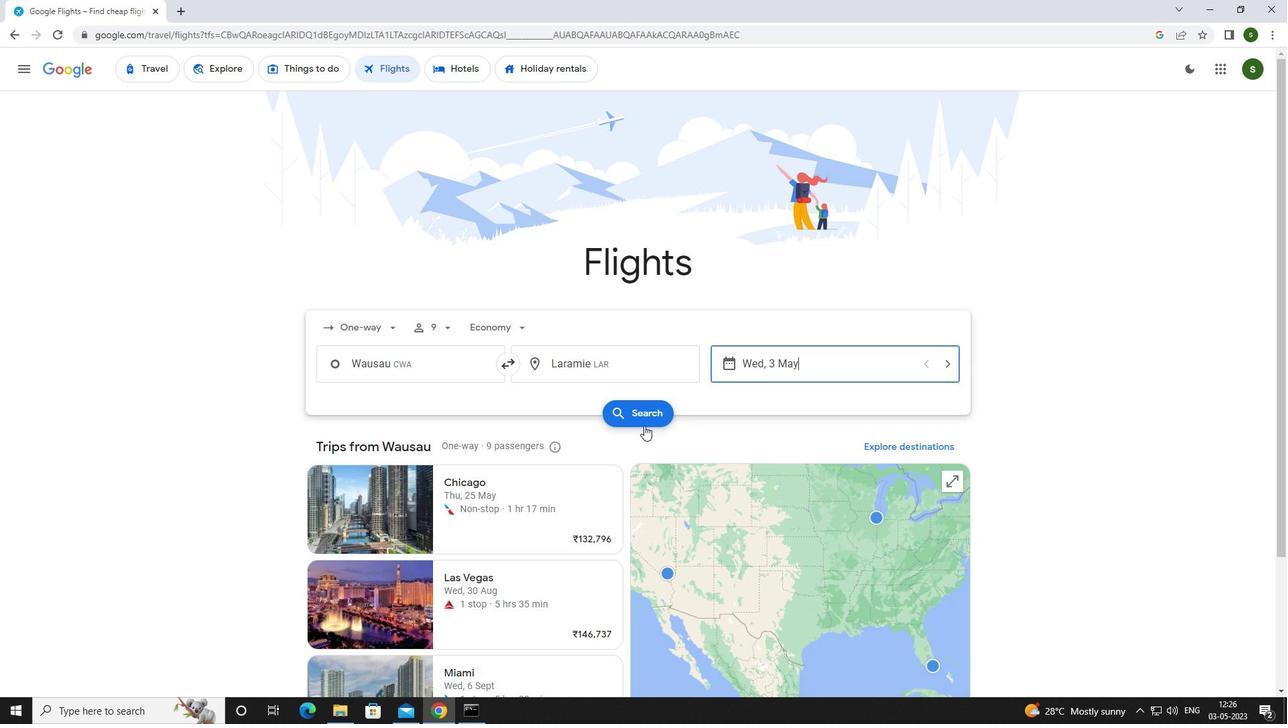 
Action: Mouse pressed left at (641, 419)
Screenshot: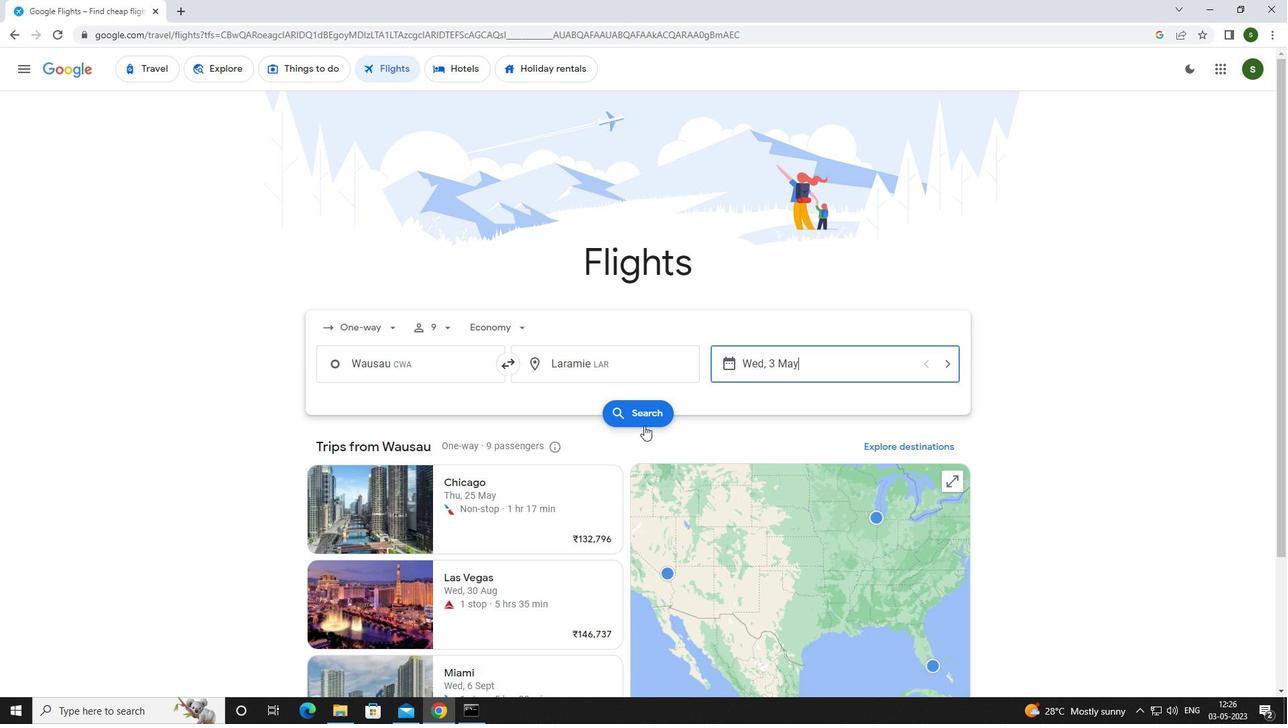 
Action: Mouse moved to (340, 190)
Screenshot: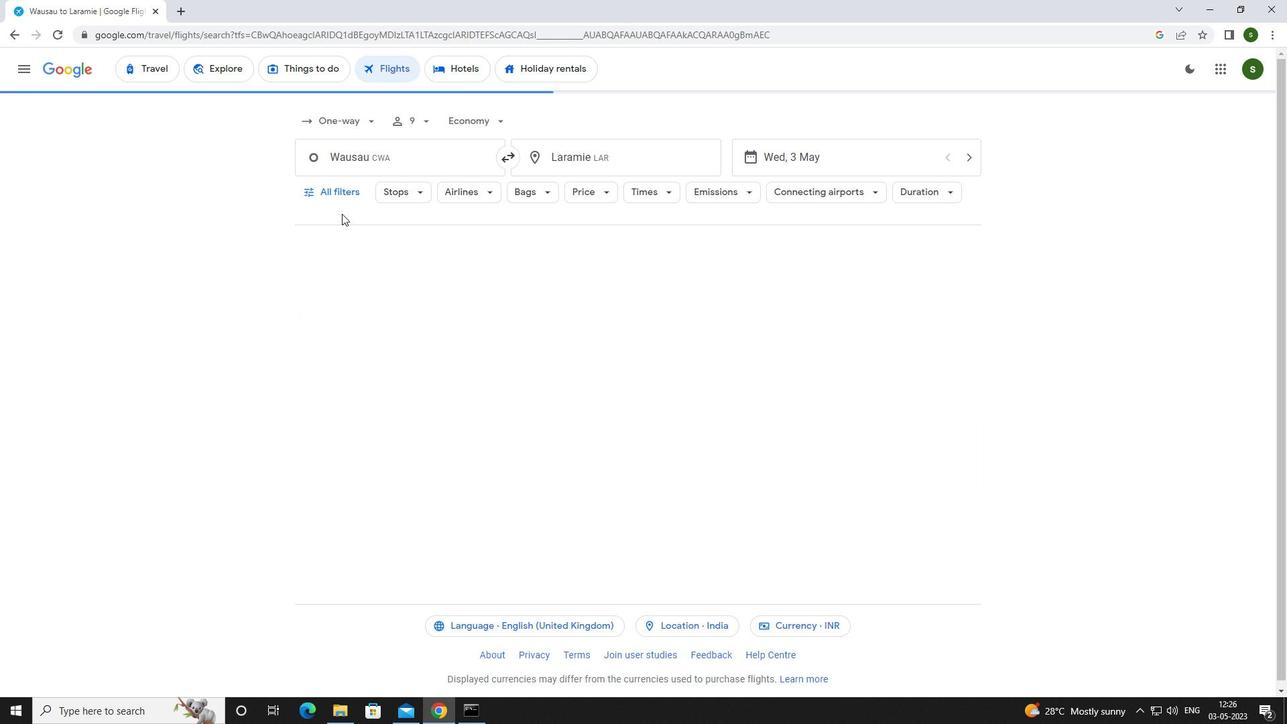 
Action: Mouse pressed left at (340, 190)
Screenshot: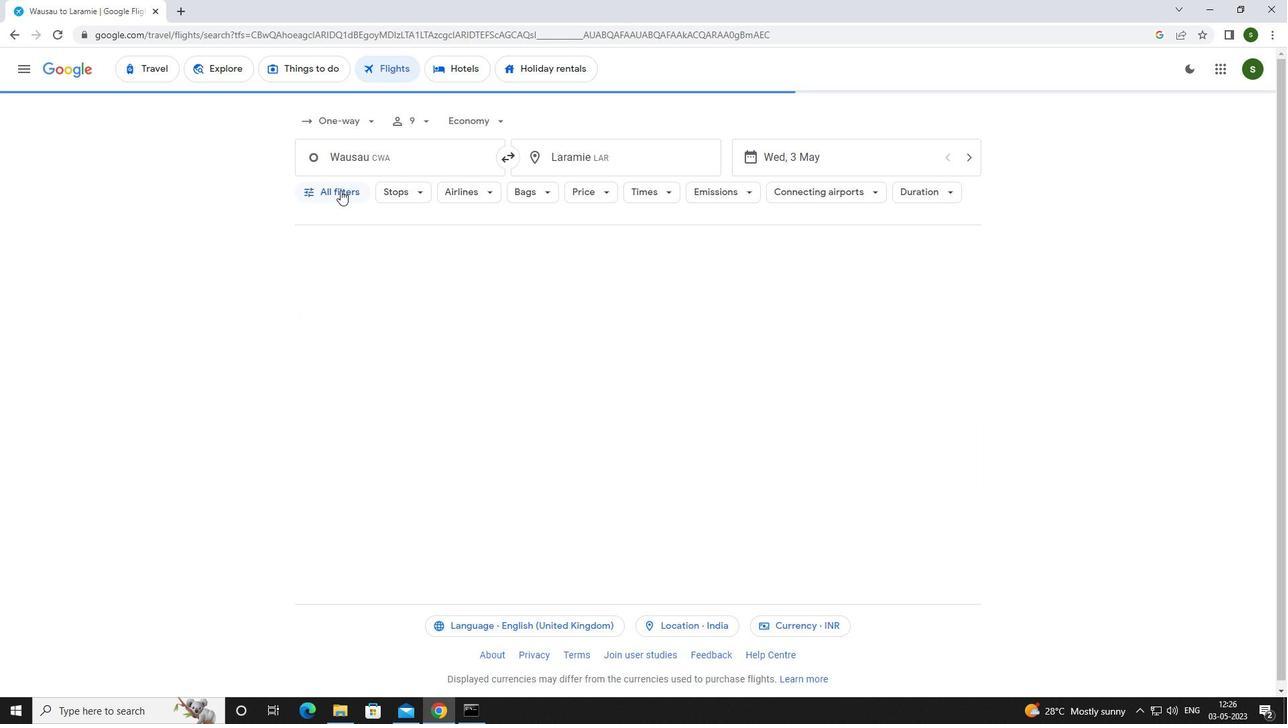 
Action: Mouse moved to (503, 484)
Screenshot: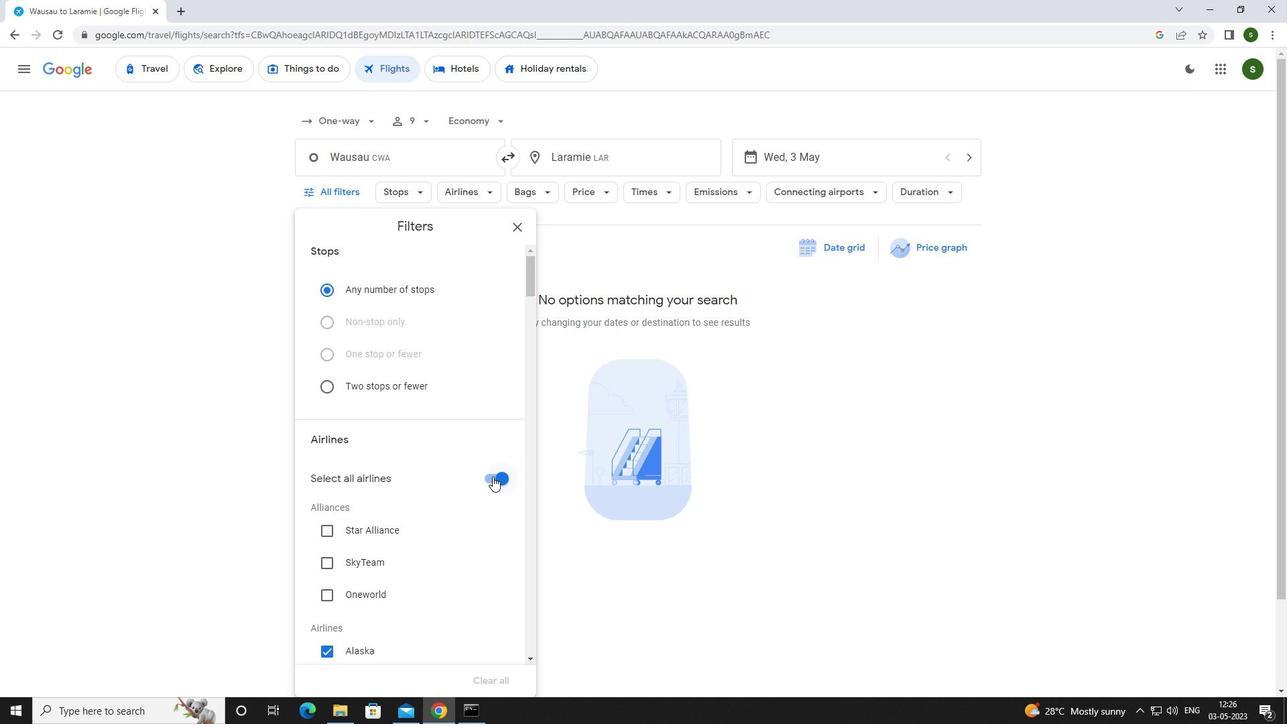 
Action: Mouse pressed left at (503, 484)
Screenshot: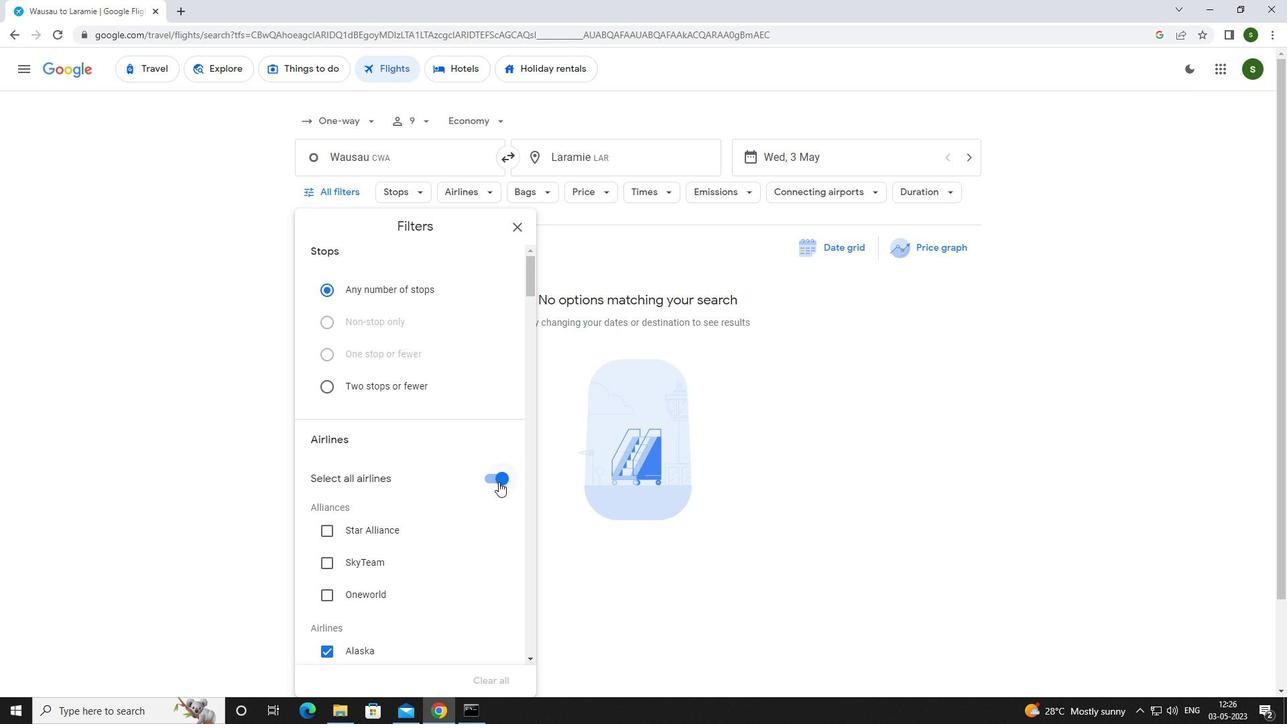 
Action: Mouse moved to (444, 403)
Screenshot: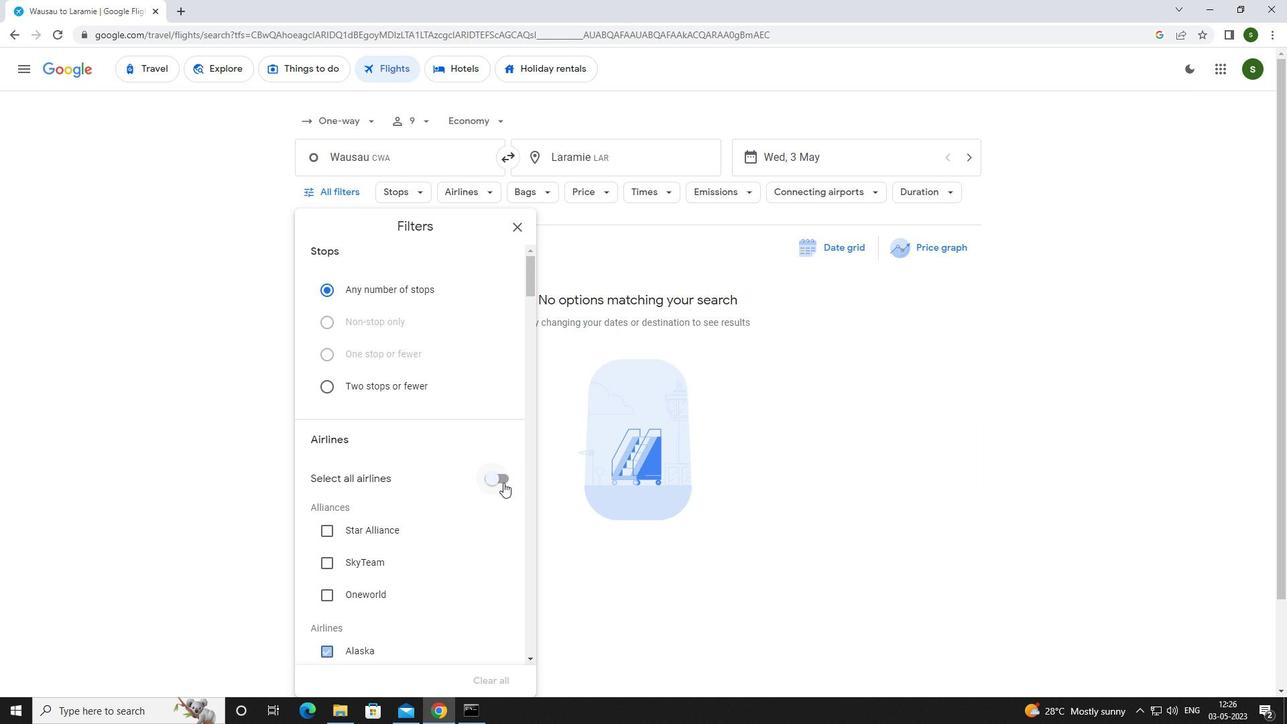 
Action: Mouse scrolled (444, 403) with delta (0, 0)
Screenshot: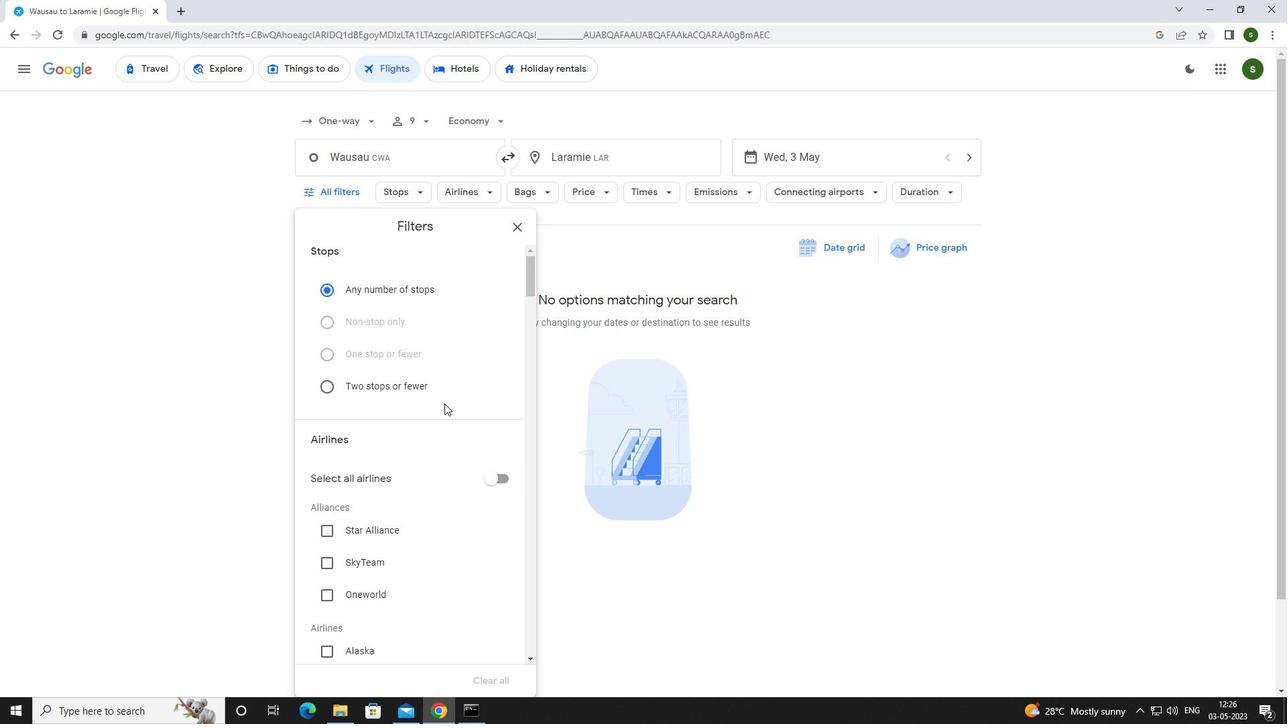 
Action: Mouse scrolled (444, 403) with delta (0, 0)
Screenshot: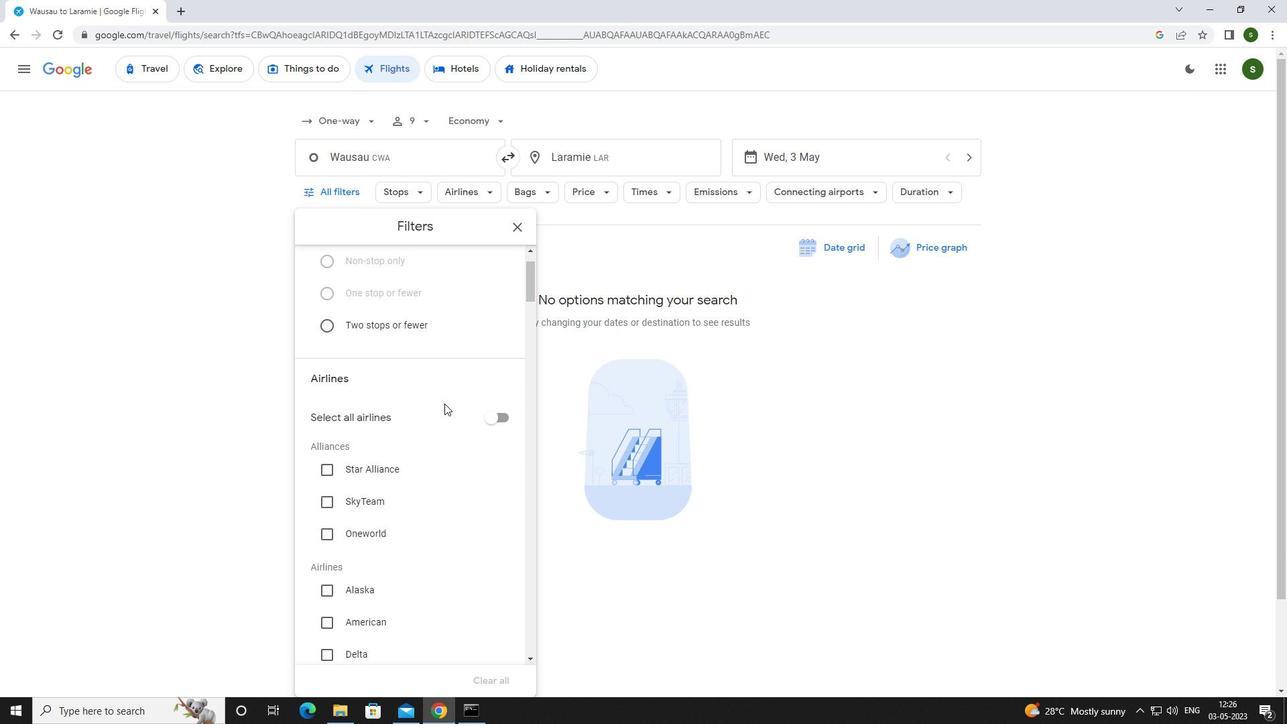 
Action: Mouse scrolled (444, 403) with delta (0, 0)
Screenshot: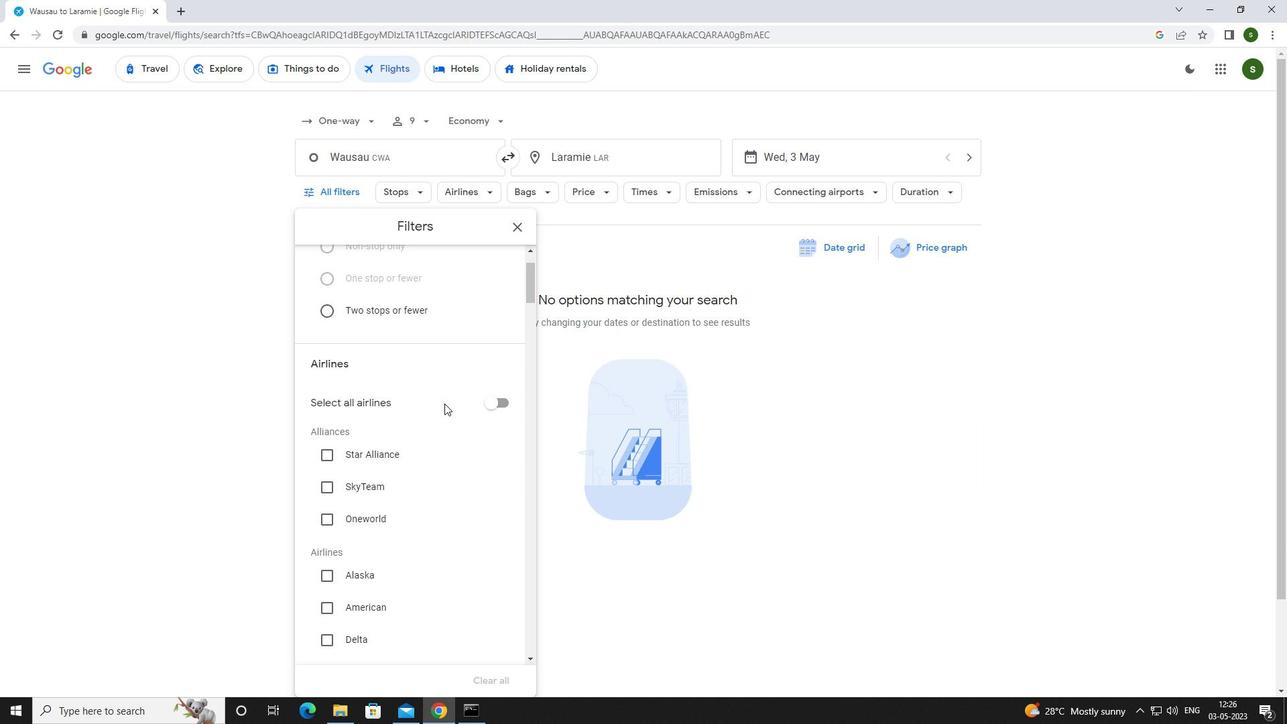
Action: Mouse scrolled (444, 403) with delta (0, 0)
Screenshot: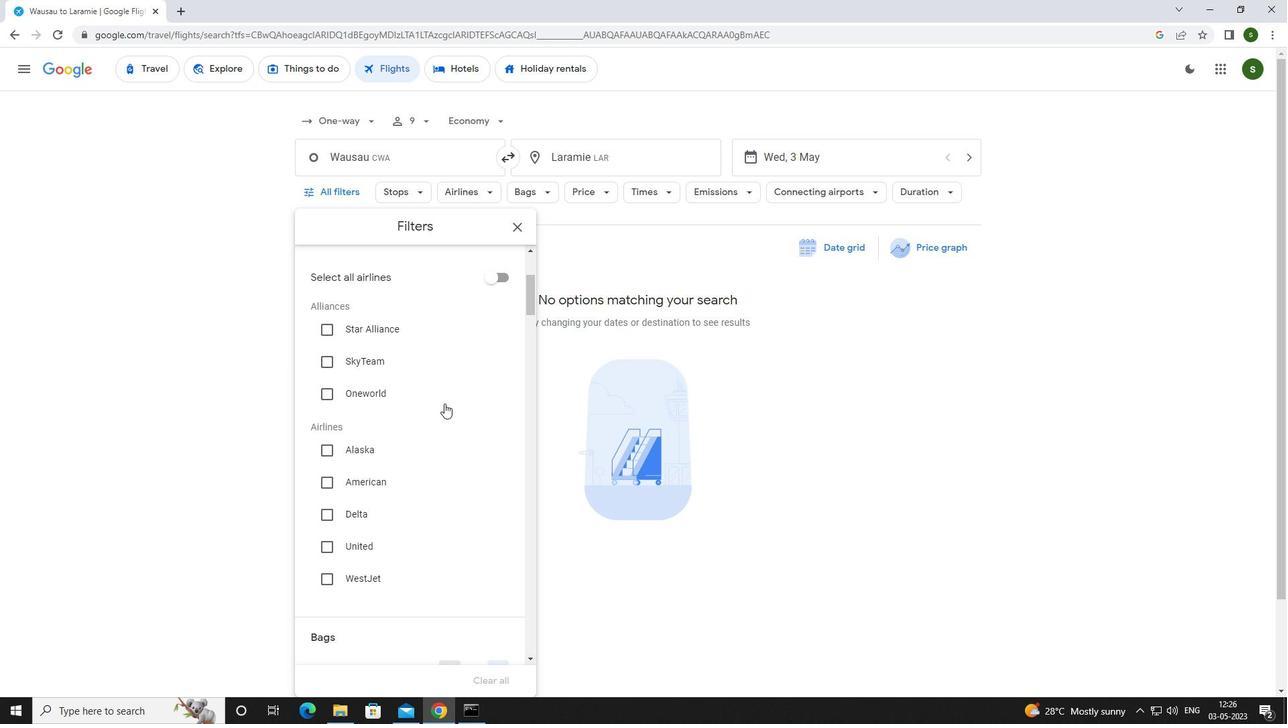 
Action: Mouse scrolled (444, 403) with delta (0, 0)
Screenshot: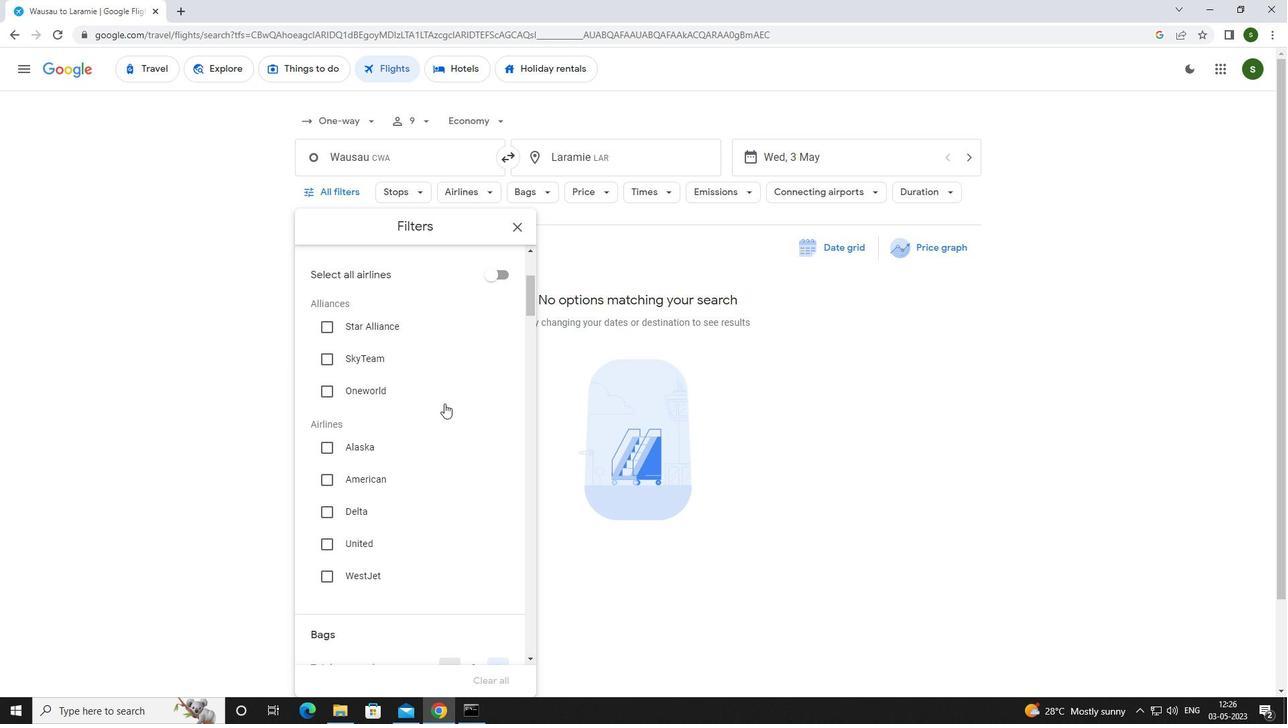 
Action: Mouse scrolled (444, 403) with delta (0, 0)
Screenshot: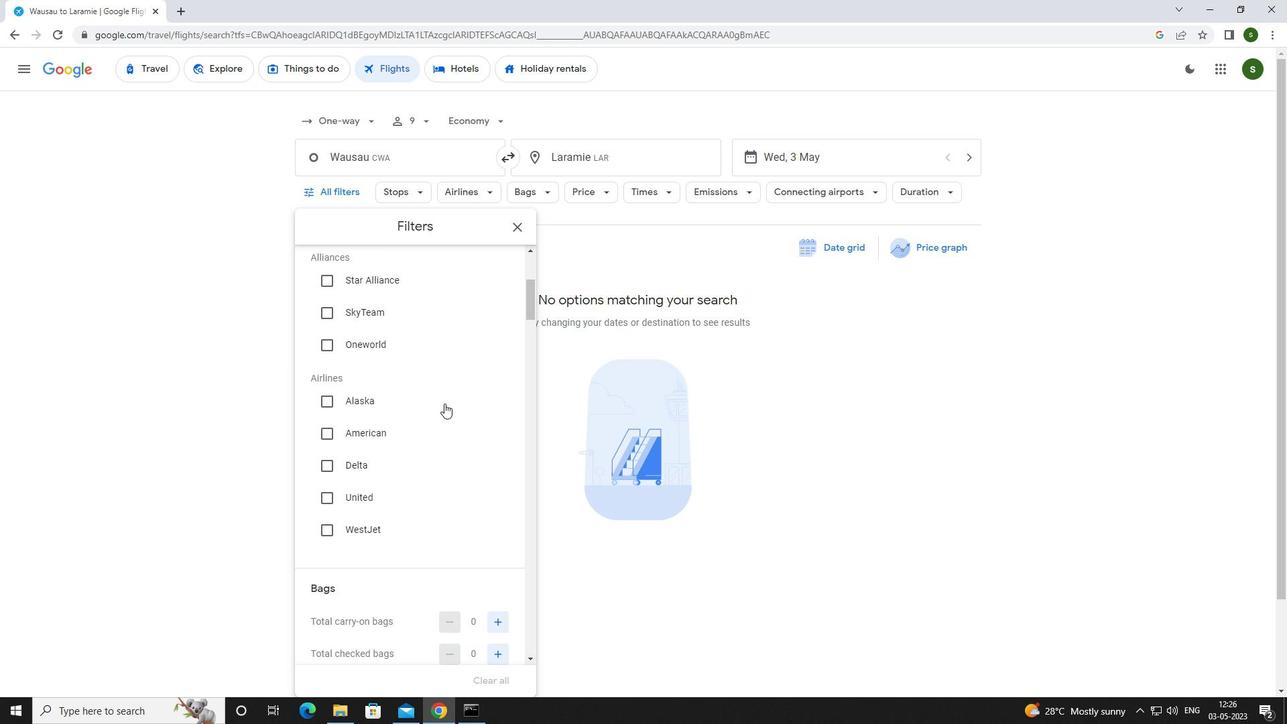 
Action: Mouse scrolled (444, 403) with delta (0, 0)
Screenshot: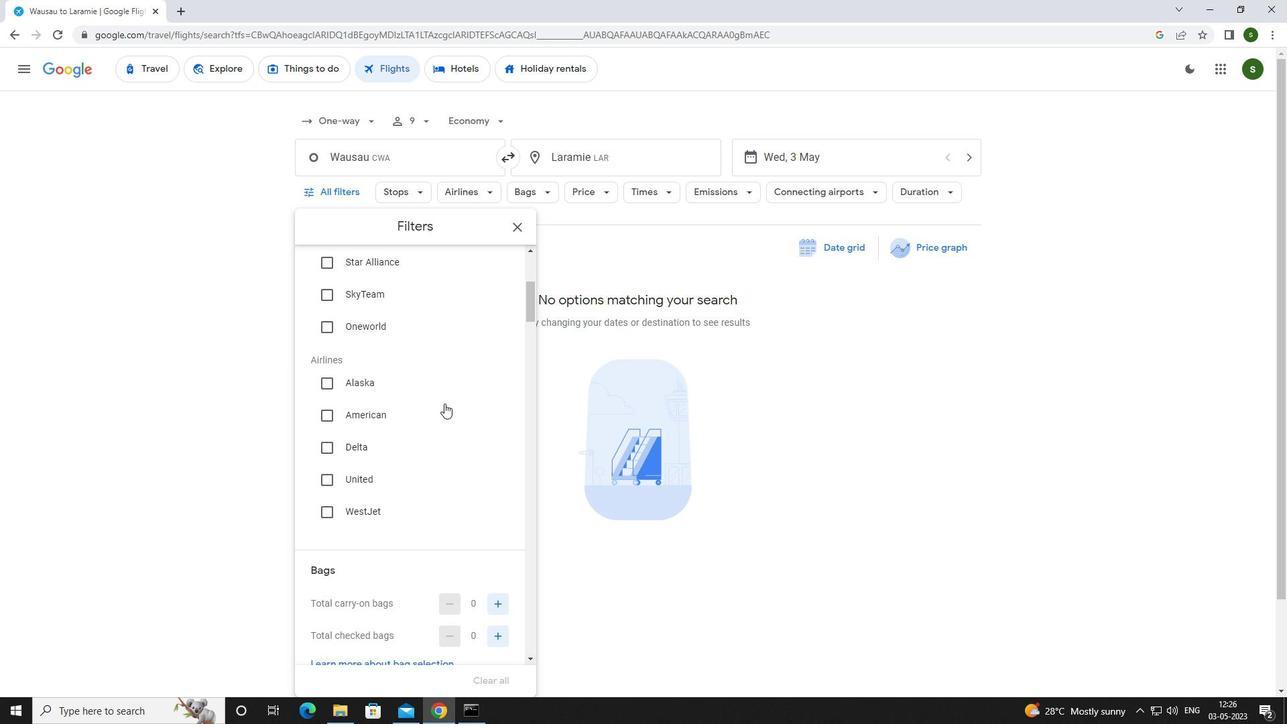 
Action: Mouse moved to (495, 402)
Screenshot: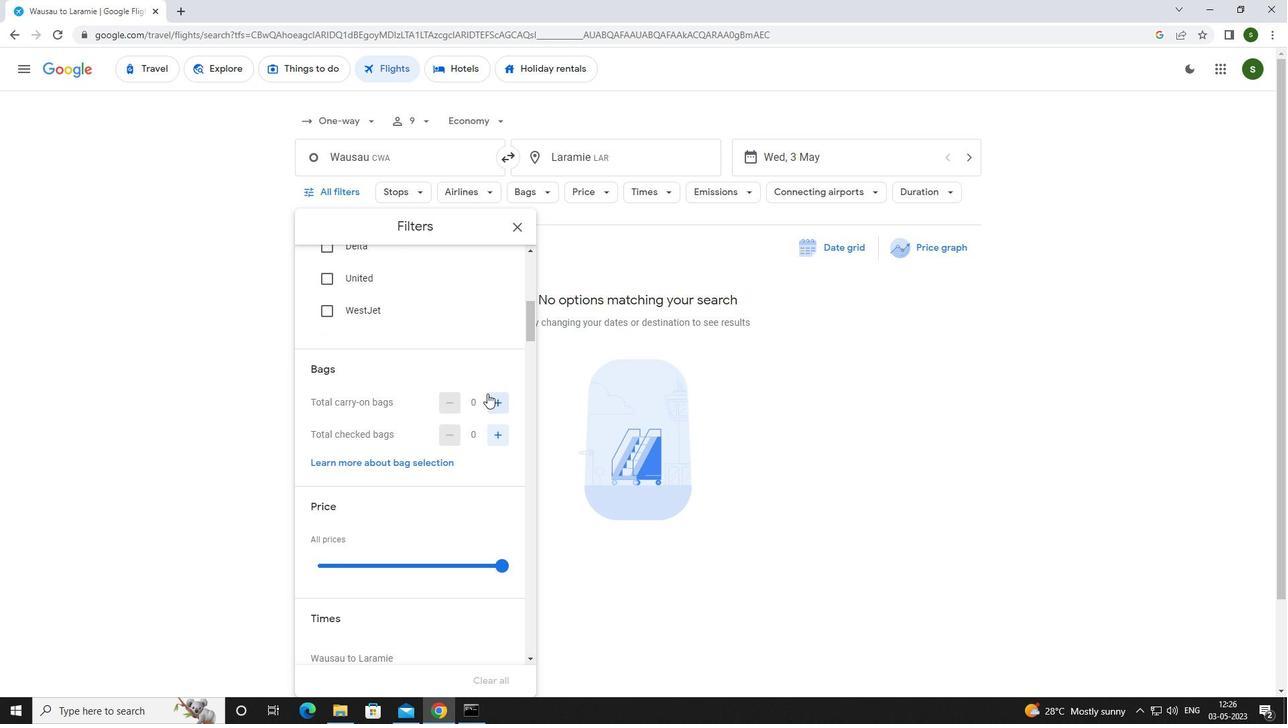 
Action: Mouse pressed left at (495, 402)
Screenshot: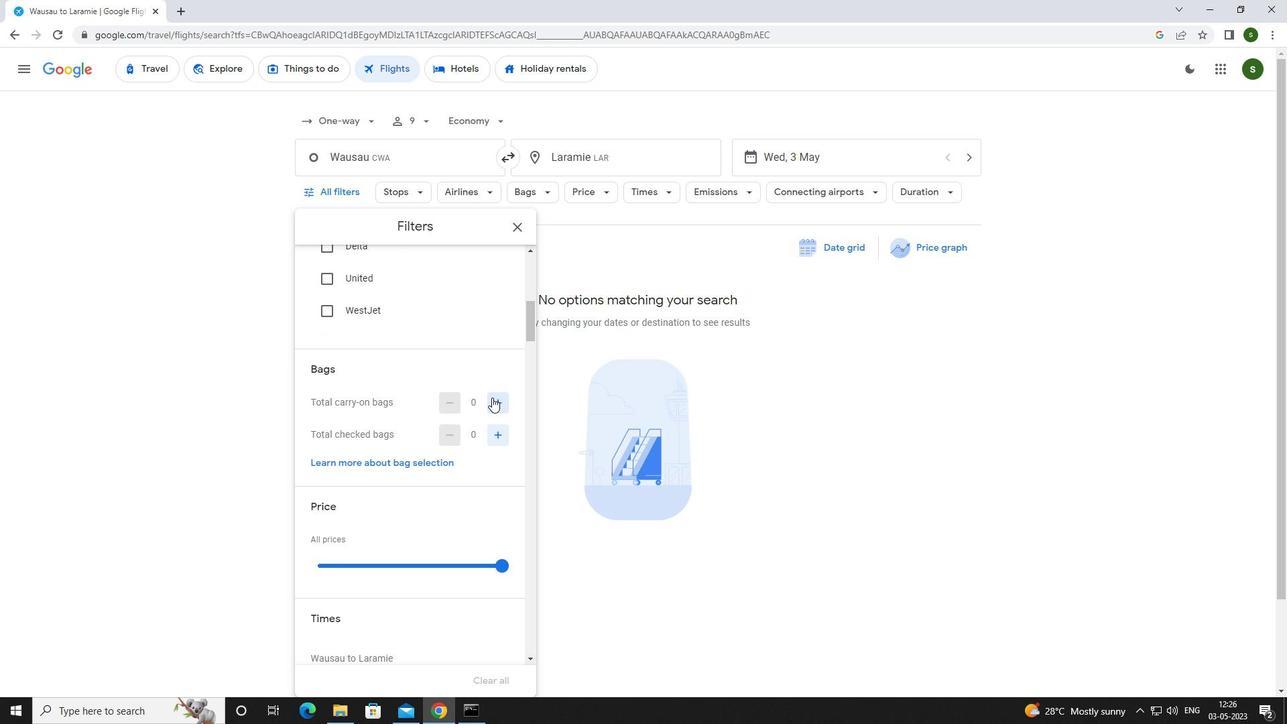 
Action: Mouse scrolled (495, 401) with delta (0, 0)
Screenshot: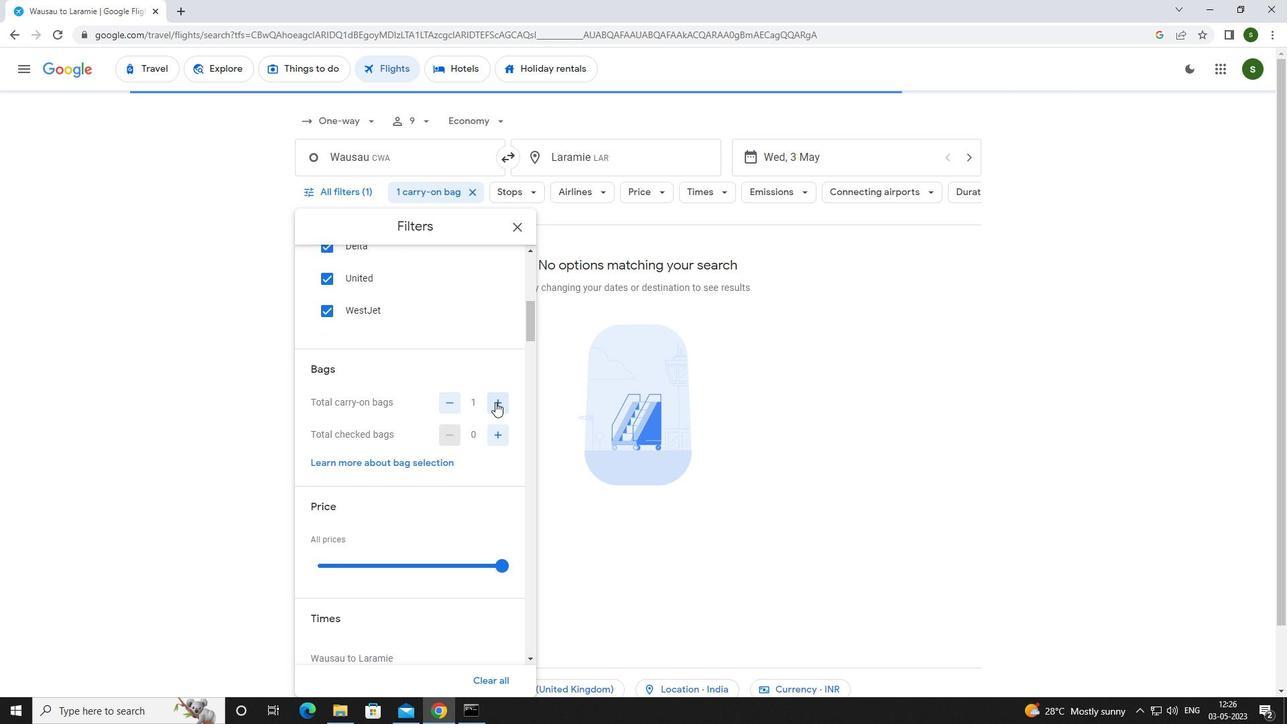 
Action: Mouse scrolled (495, 401) with delta (0, 0)
Screenshot: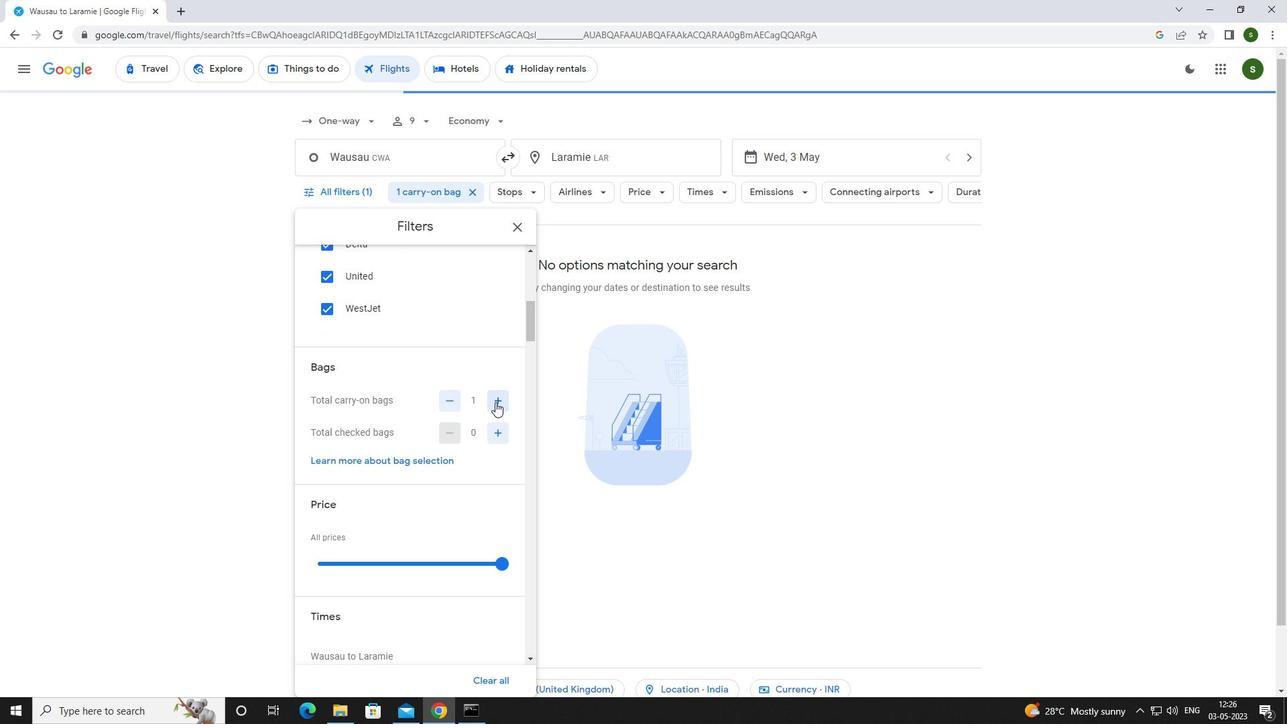 
Action: Mouse moved to (505, 428)
Screenshot: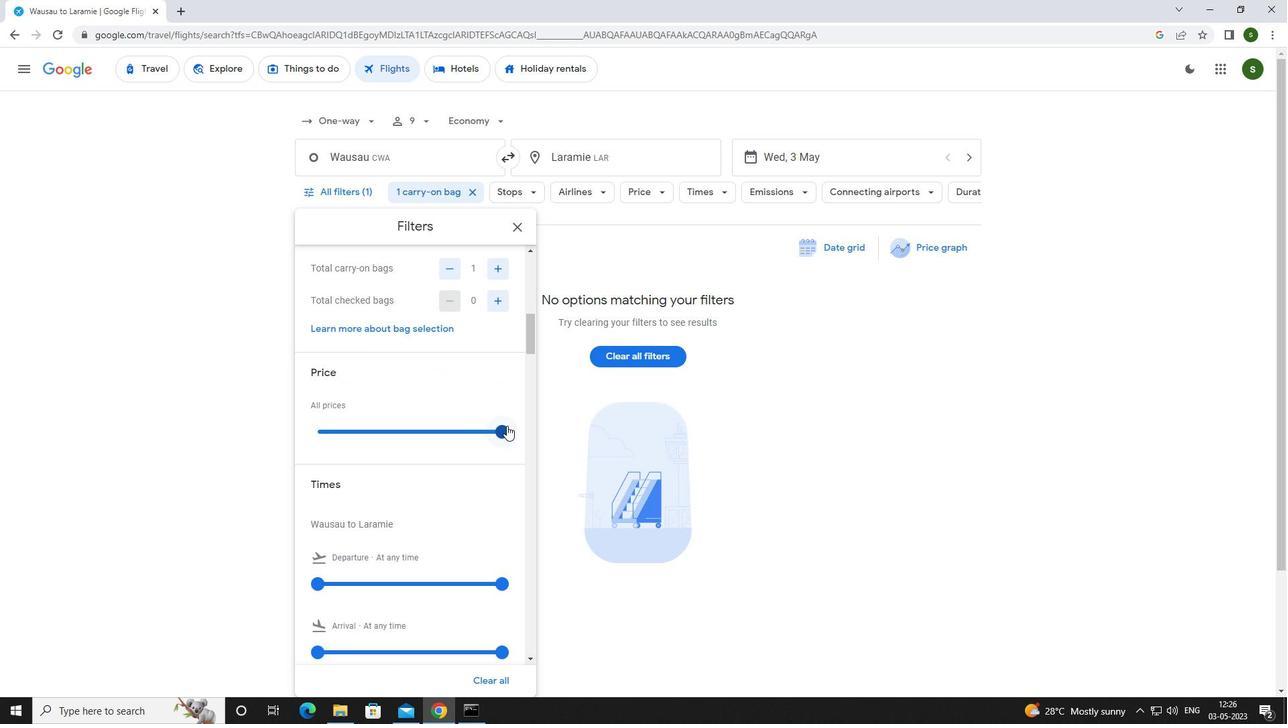 
Action: Mouse pressed left at (505, 428)
Screenshot: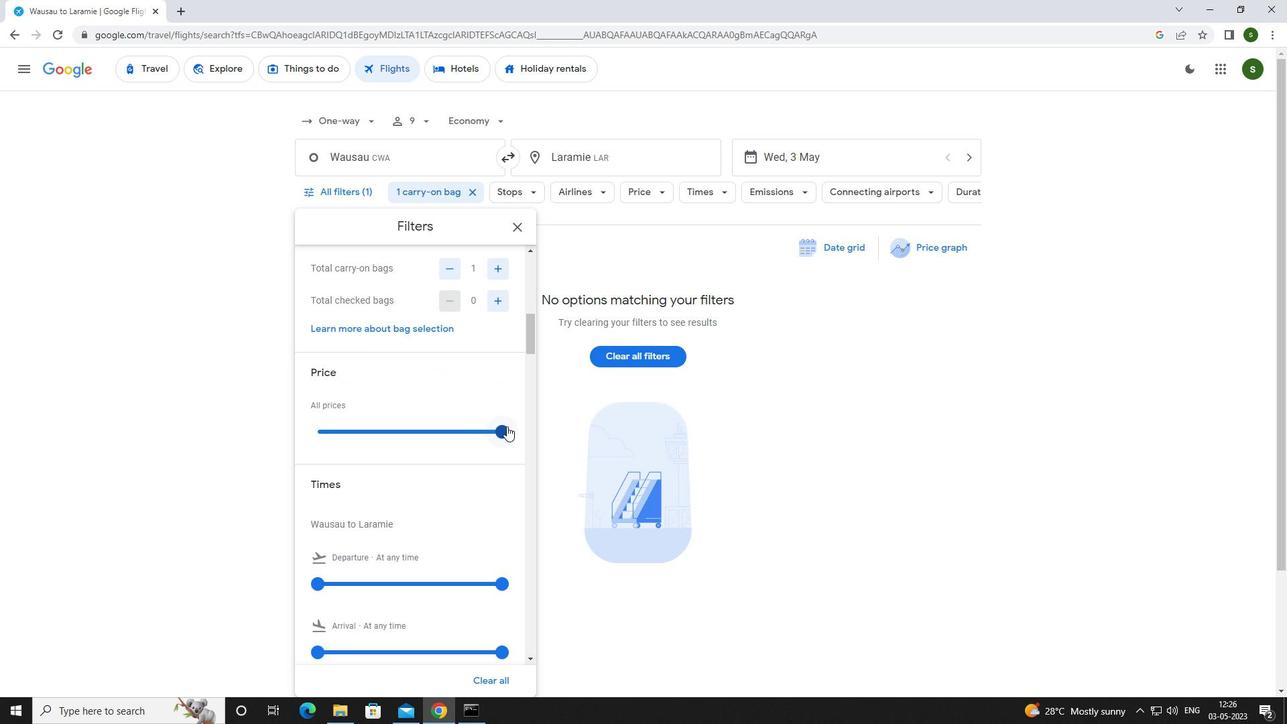 
Action: Mouse scrolled (505, 427) with delta (0, 0)
Screenshot: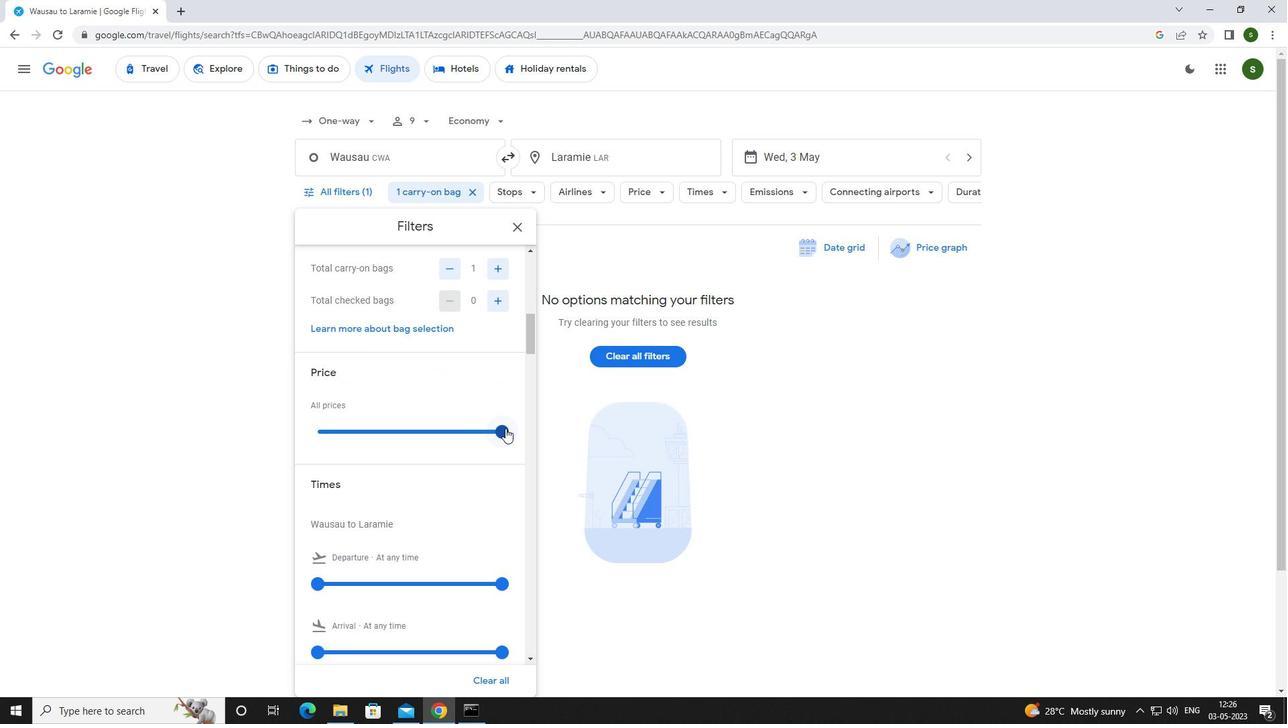 
Action: Mouse scrolled (505, 427) with delta (0, 0)
Screenshot: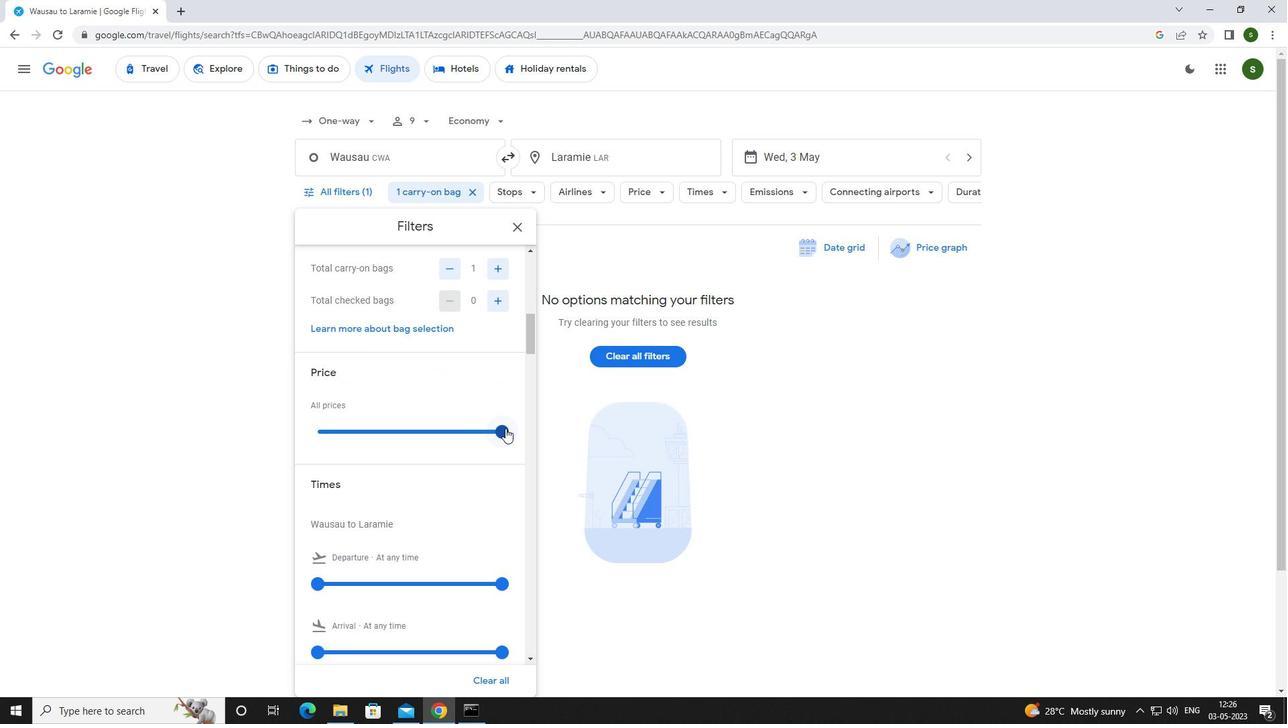 
Action: Mouse moved to (315, 451)
Screenshot: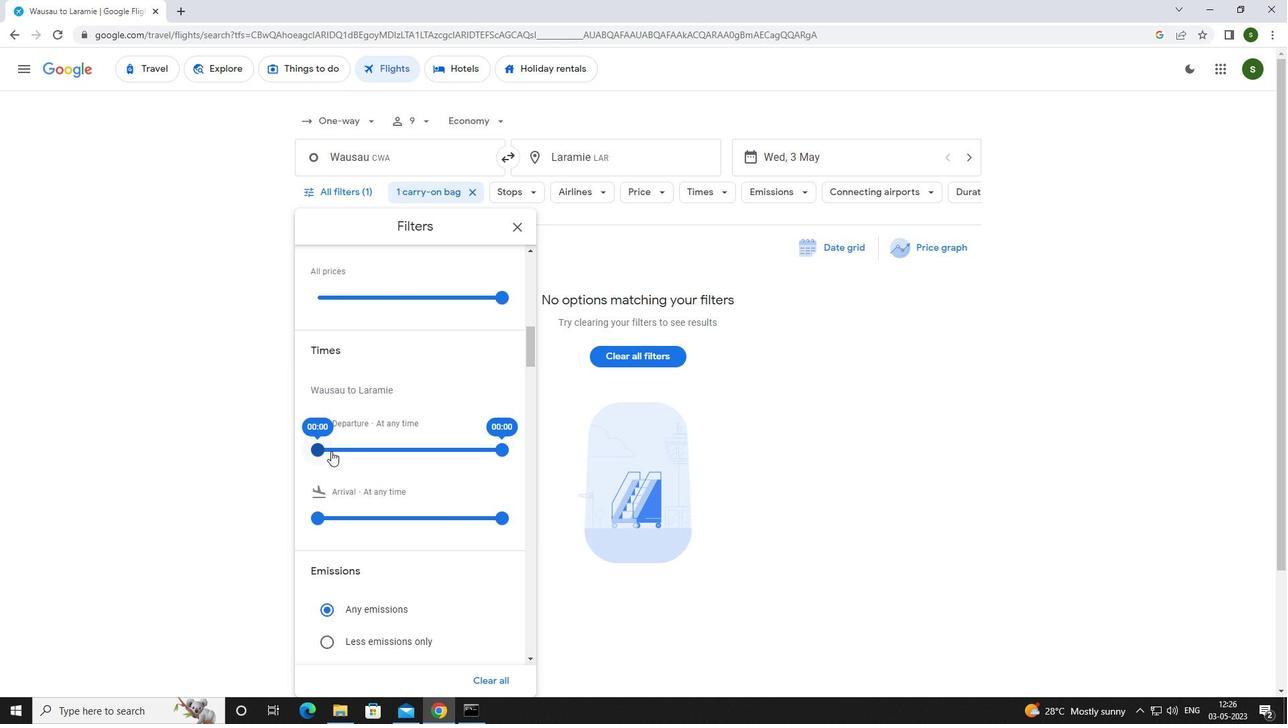 
Action: Mouse pressed left at (315, 451)
Screenshot: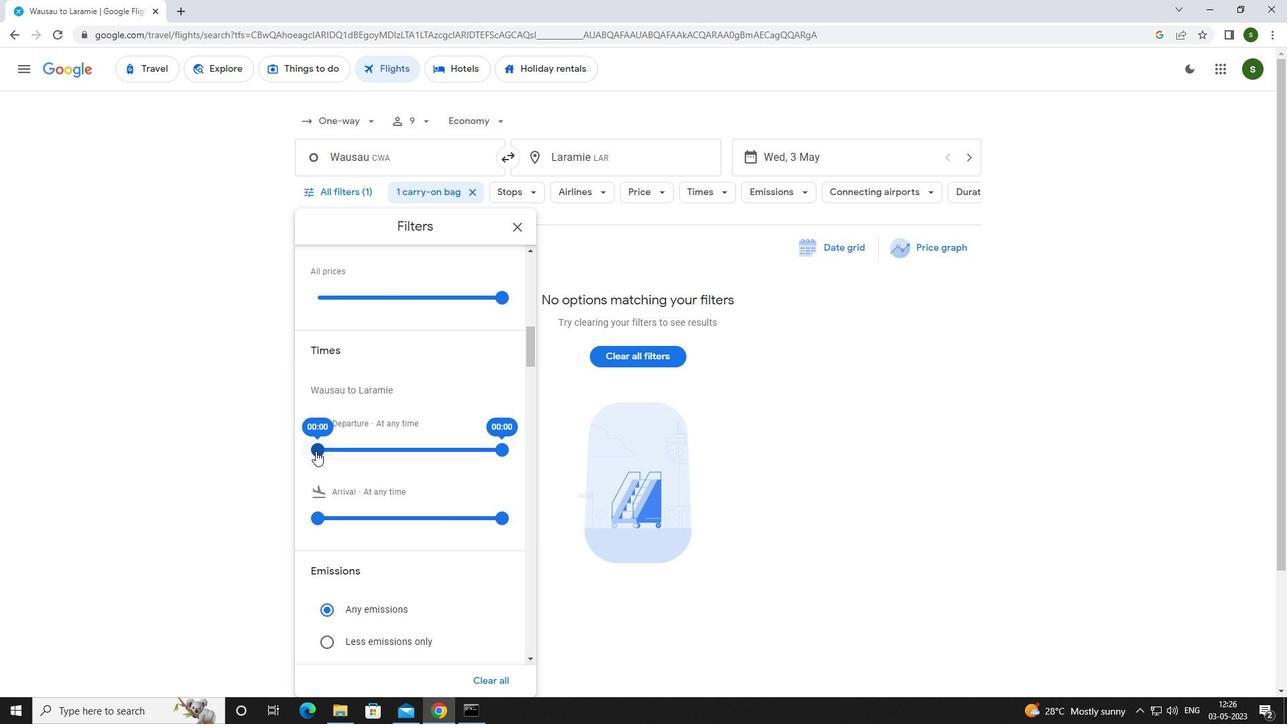 
Action: Mouse moved to (841, 449)
Screenshot: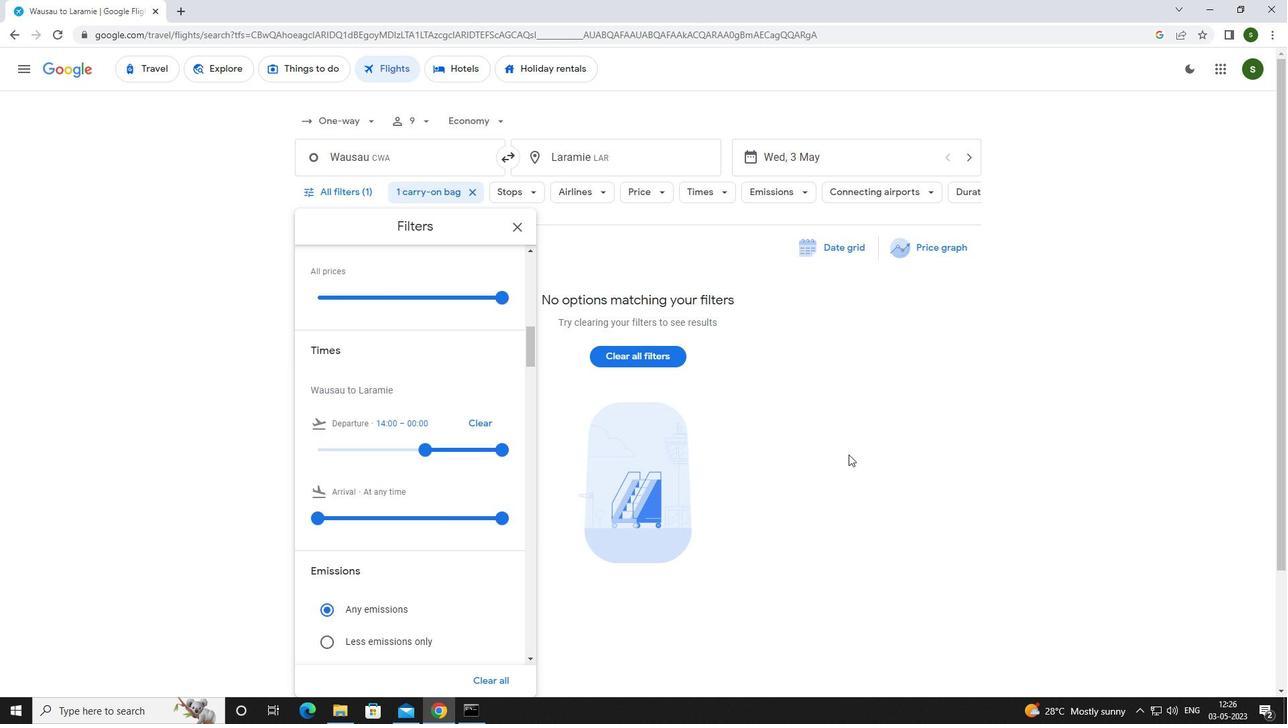
Action: Mouse pressed left at (841, 449)
Screenshot: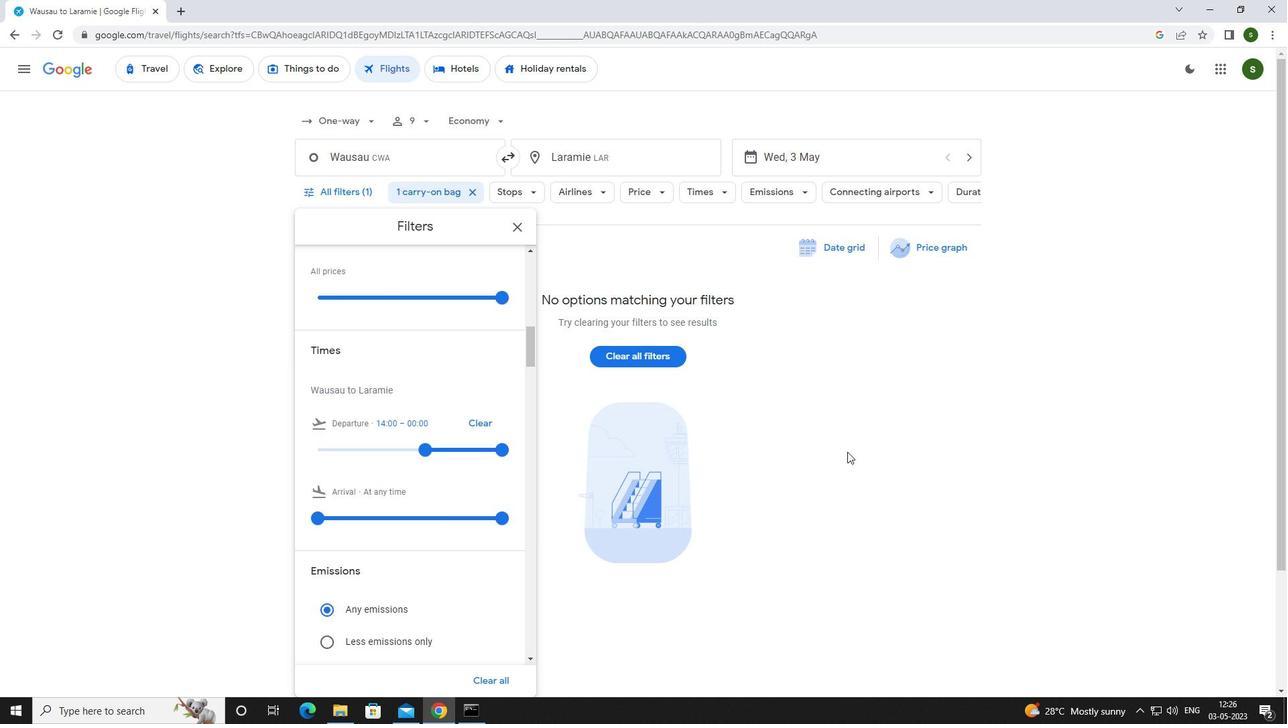 
